 Task: Find connections with filter location Cambrai with filter topic #Mindfulwith filter profile language Spanish with filter current company AYESA with filter school Sikkim Manipal University - Distance Education with filter industry Government Relations Services with filter service category Relocation with filter keywords title Landscaping Worker
Action: Mouse moved to (544, 70)
Screenshot: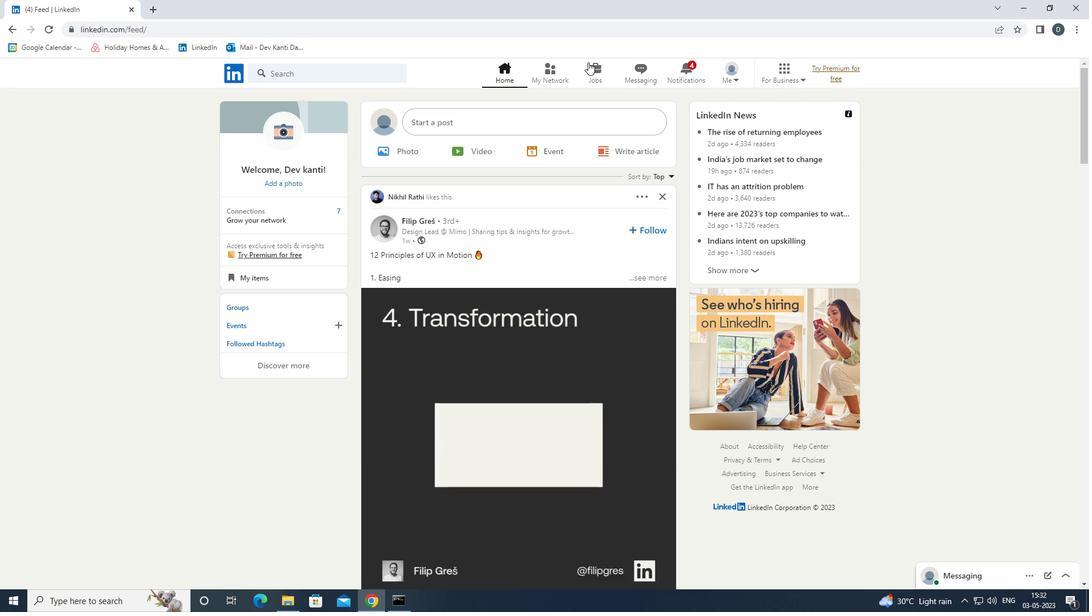 
Action: Mouse pressed left at (544, 70)
Screenshot: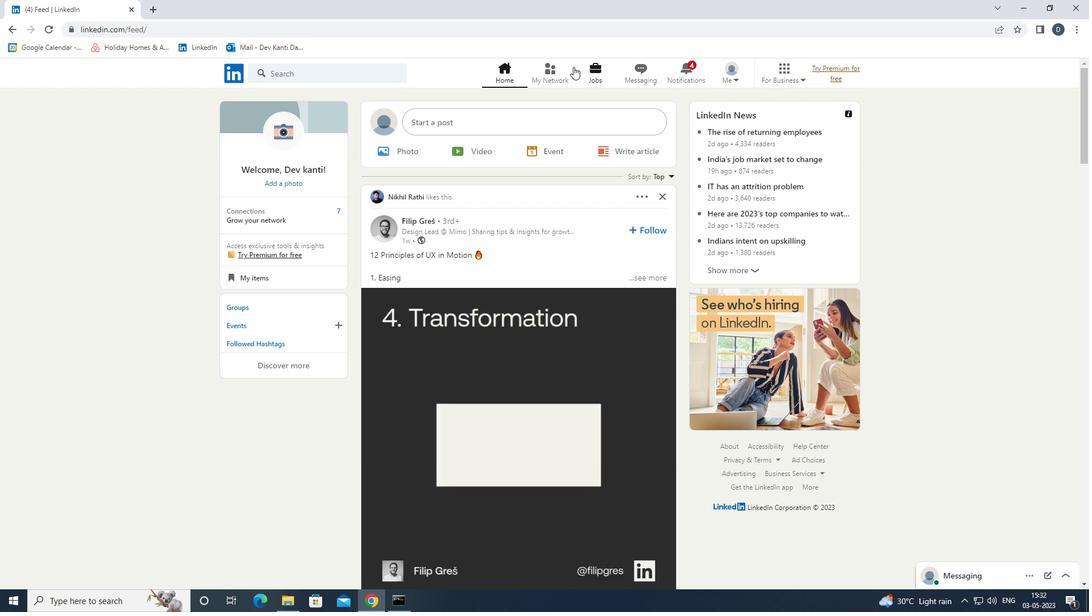 
Action: Mouse moved to (378, 136)
Screenshot: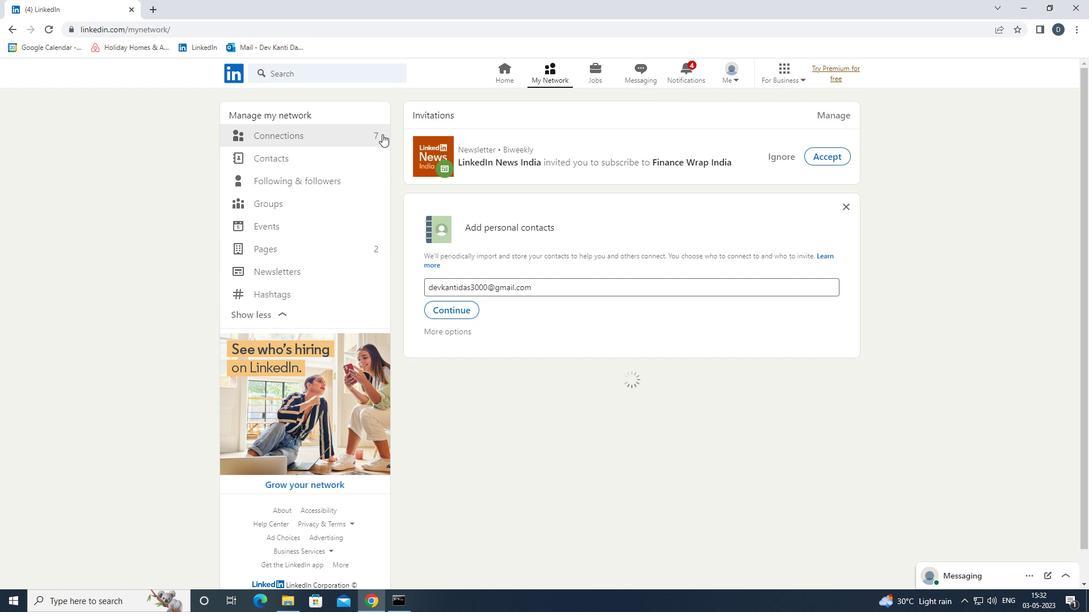 
Action: Mouse pressed left at (378, 136)
Screenshot: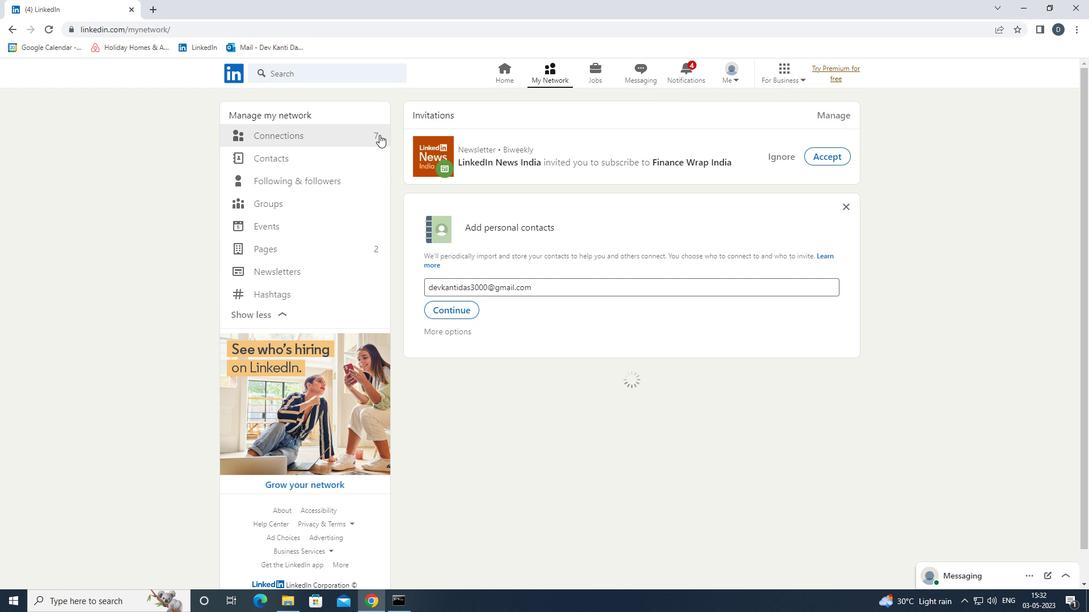 
Action: Mouse moved to (622, 127)
Screenshot: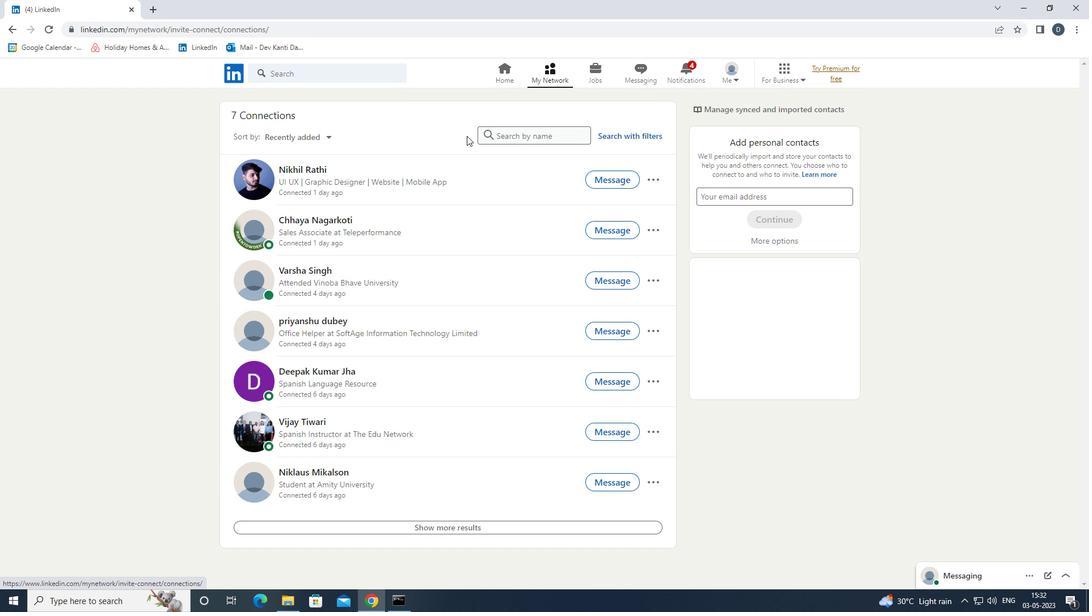 
Action: Mouse pressed left at (622, 127)
Screenshot: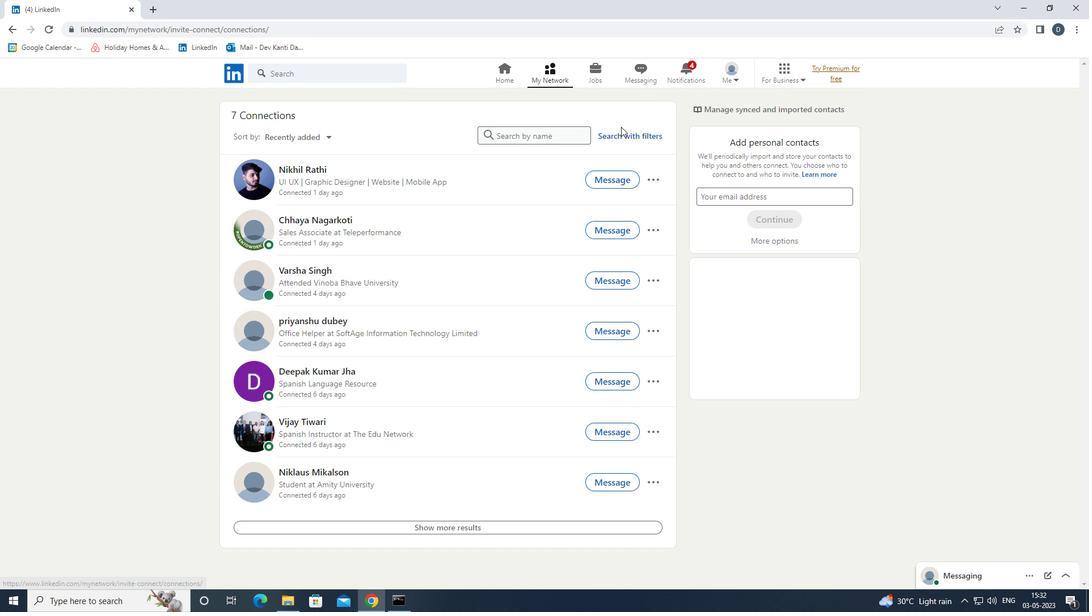 
Action: Mouse moved to (621, 134)
Screenshot: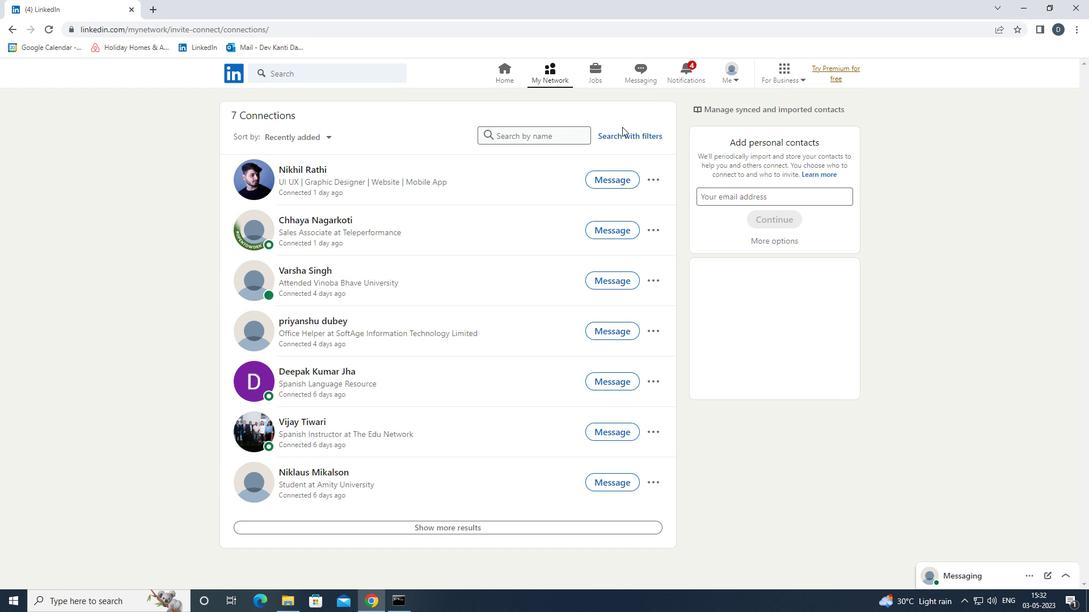 
Action: Mouse pressed left at (621, 134)
Screenshot: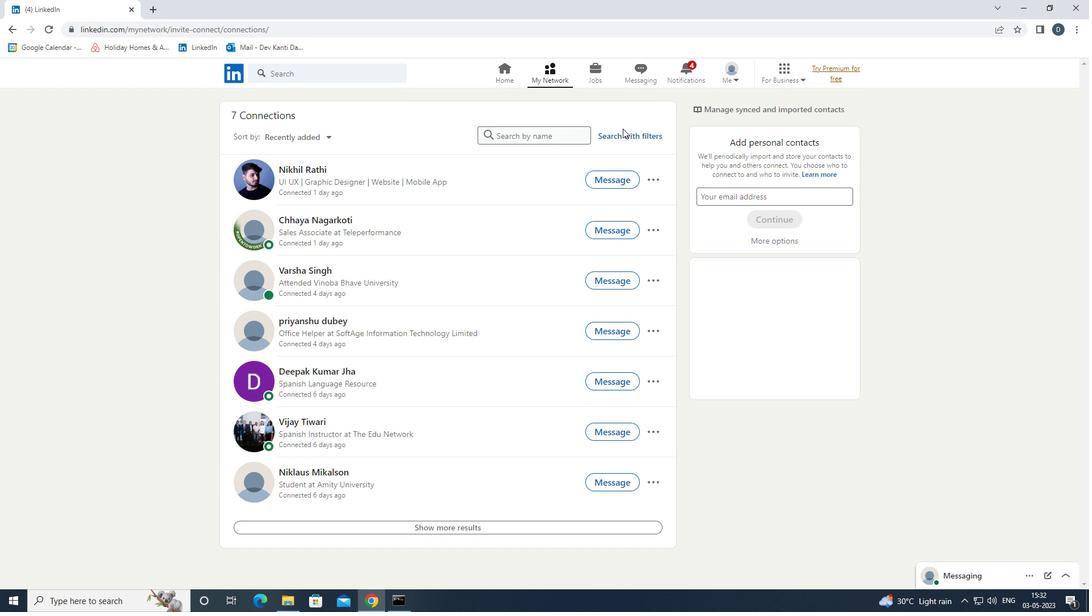 
Action: Mouse moved to (577, 104)
Screenshot: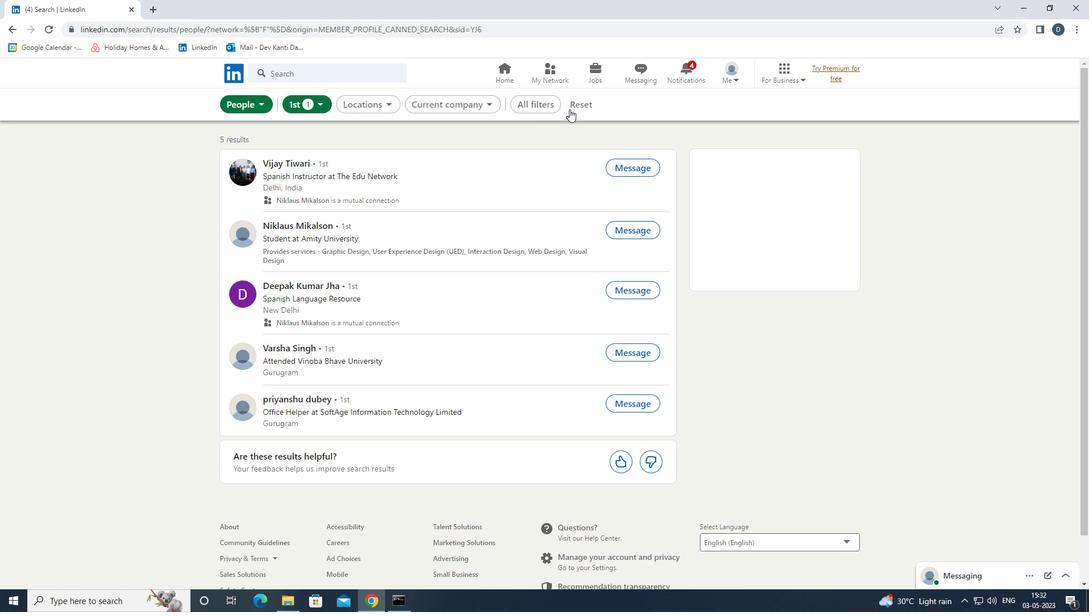 
Action: Mouse pressed left at (577, 104)
Screenshot: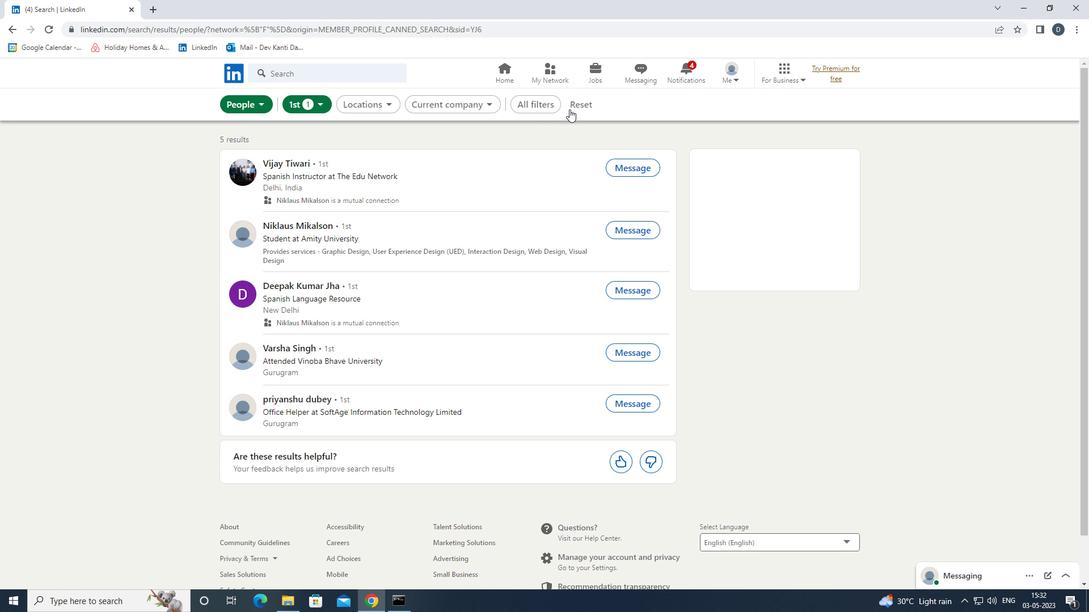 
Action: Mouse moved to (570, 106)
Screenshot: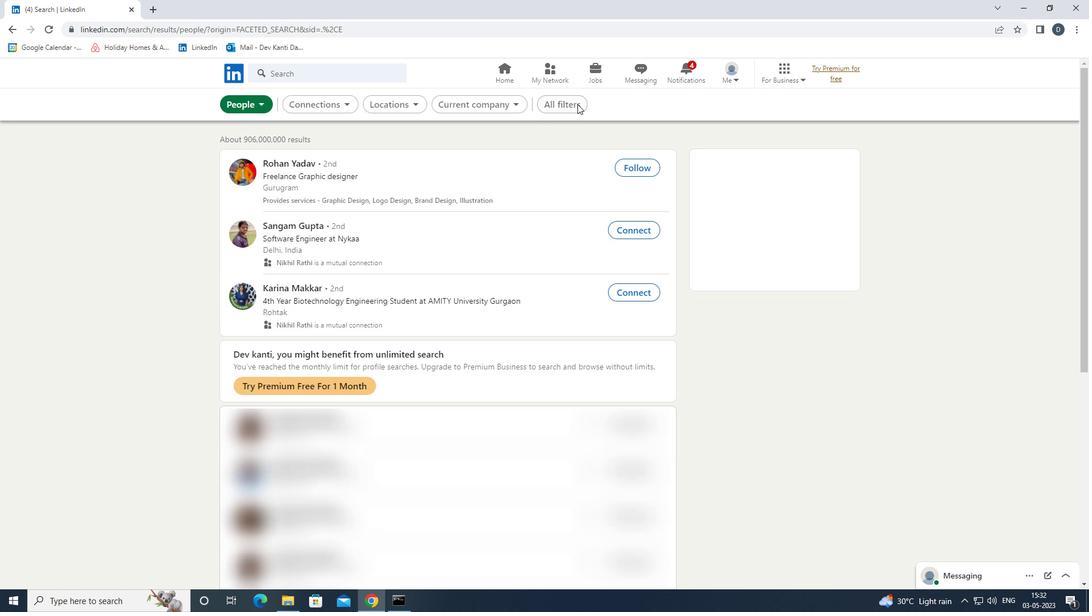 
Action: Mouse pressed left at (570, 106)
Screenshot: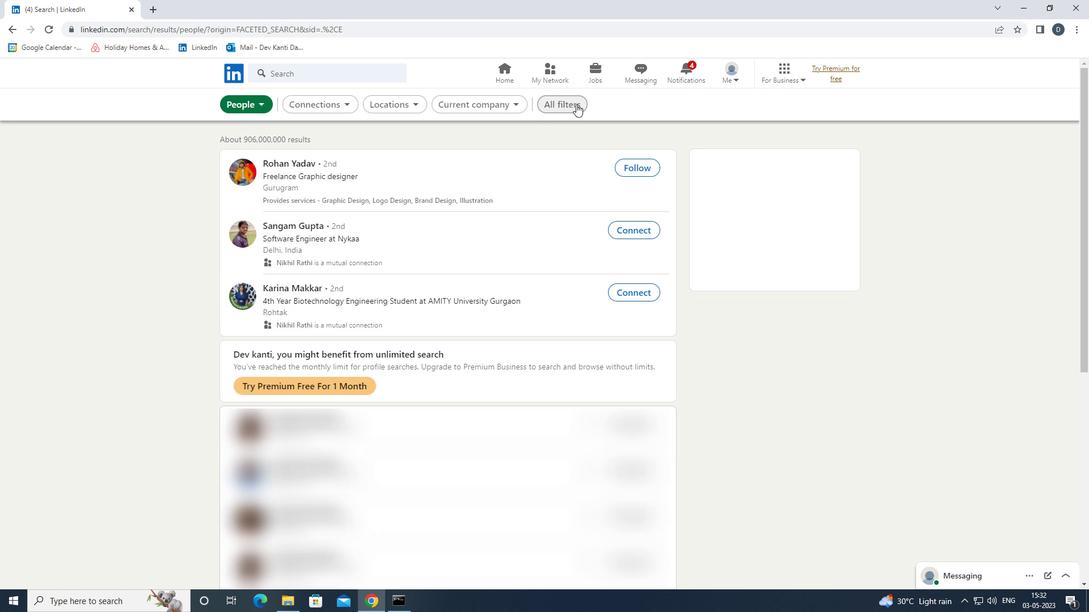 
Action: Mouse moved to (953, 328)
Screenshot: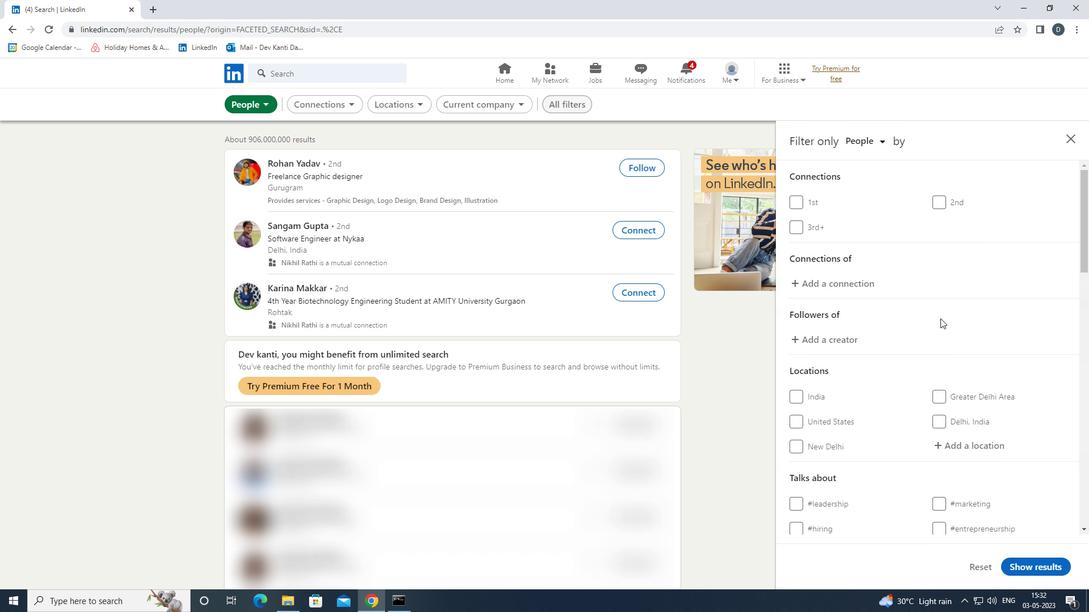 
Action: Mouse scrolled (953, 327) with delta (0, 0)
Screenshot: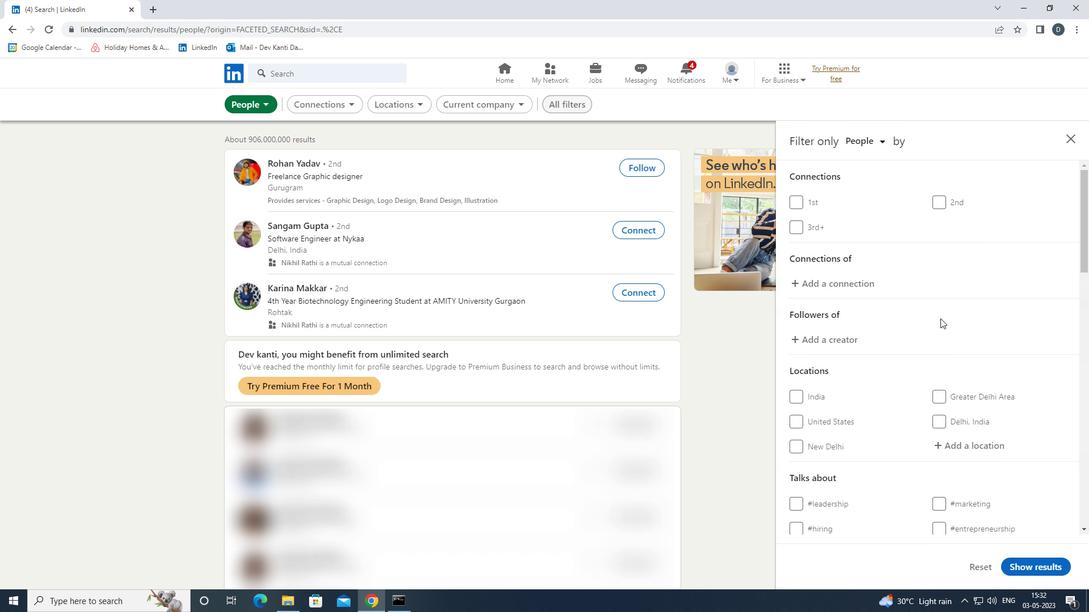 
Action: Mouse moved to (953, 329)
Screenshot: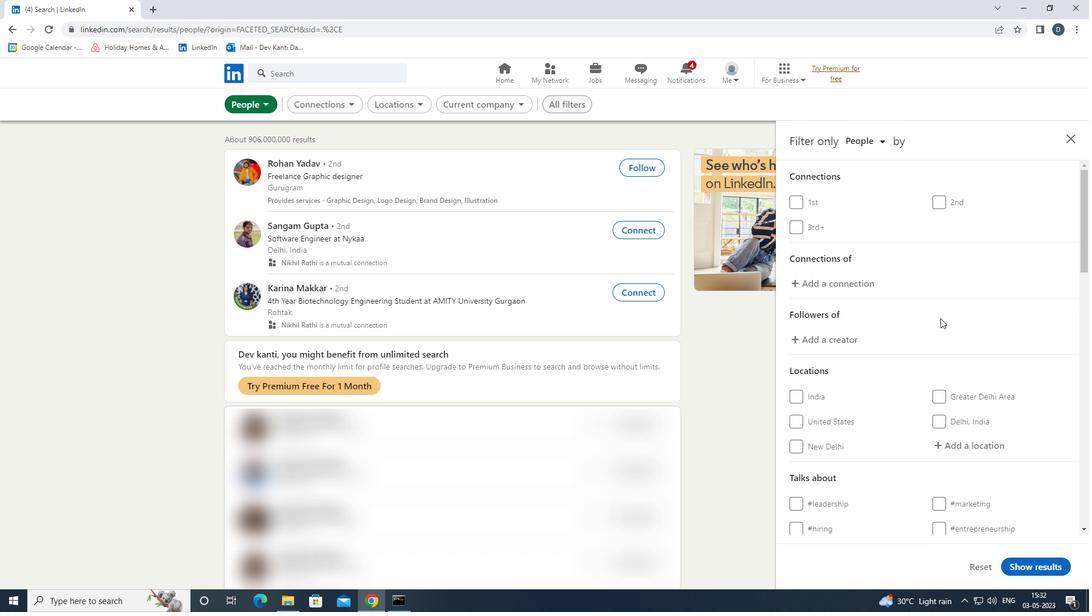 
Action: Mouse scrolled (953, 328) with delta (0, 0)
Screenshot: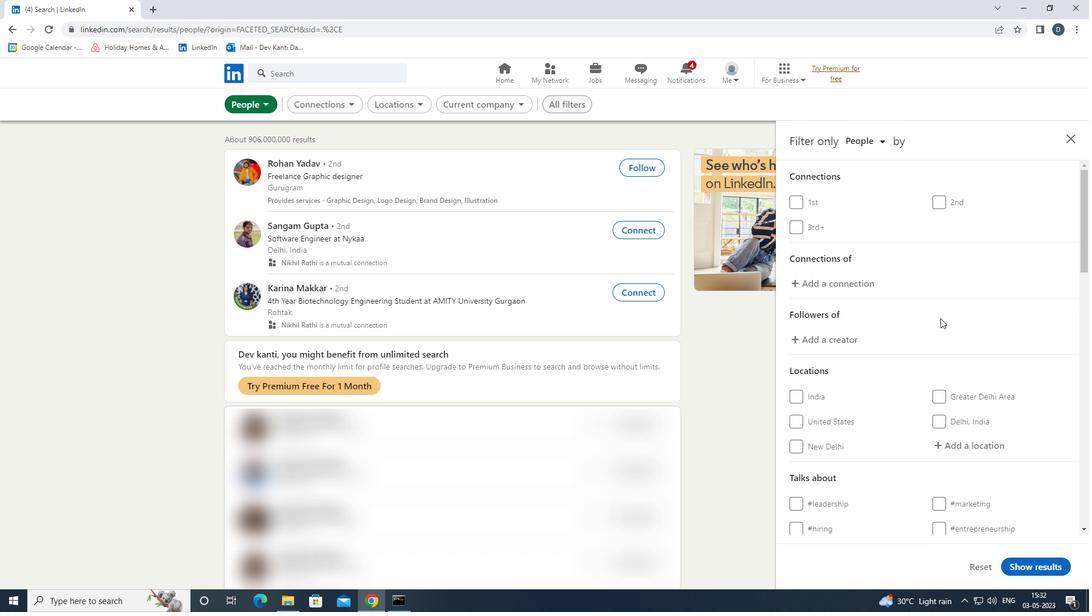 
Action: Mouse moved to (994, 333)
Screenshot: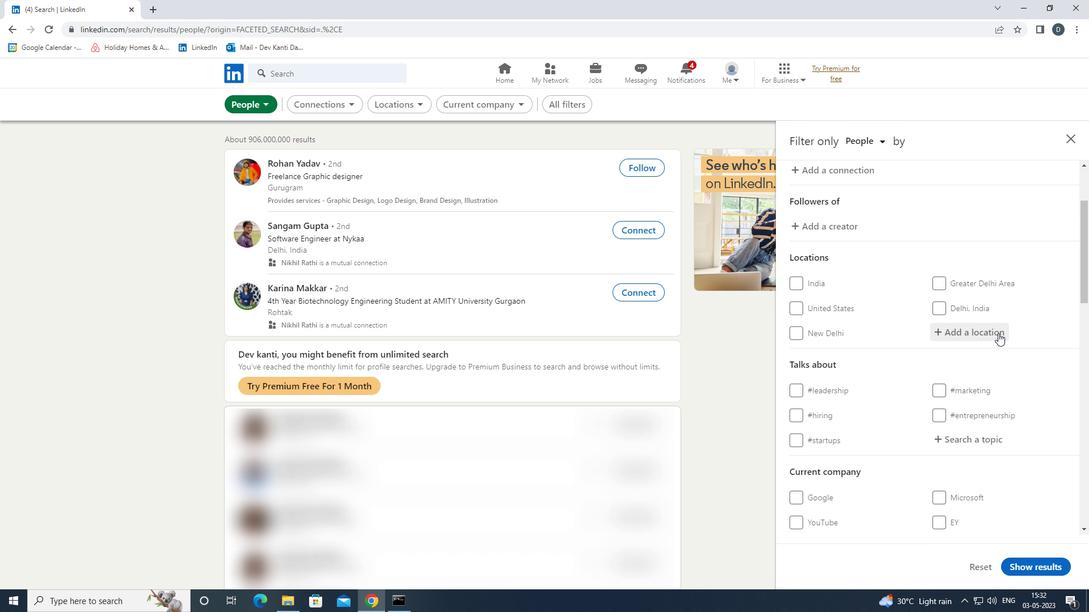
Action: Mouse pressed left at (994, 333)
Screenshot: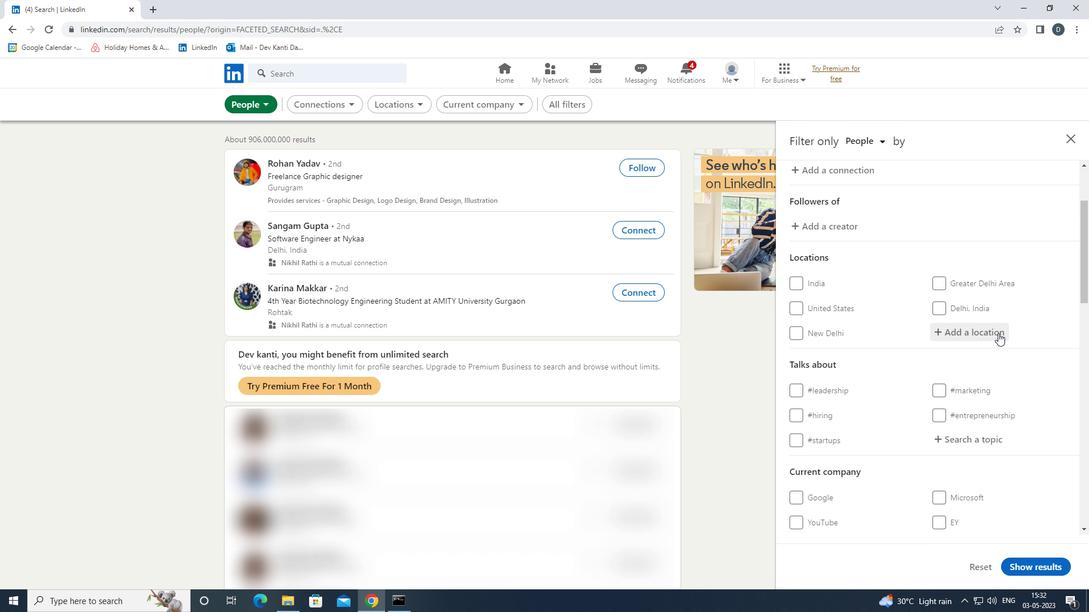 
Action: Mouse moved to (981, 325)
Screenshot: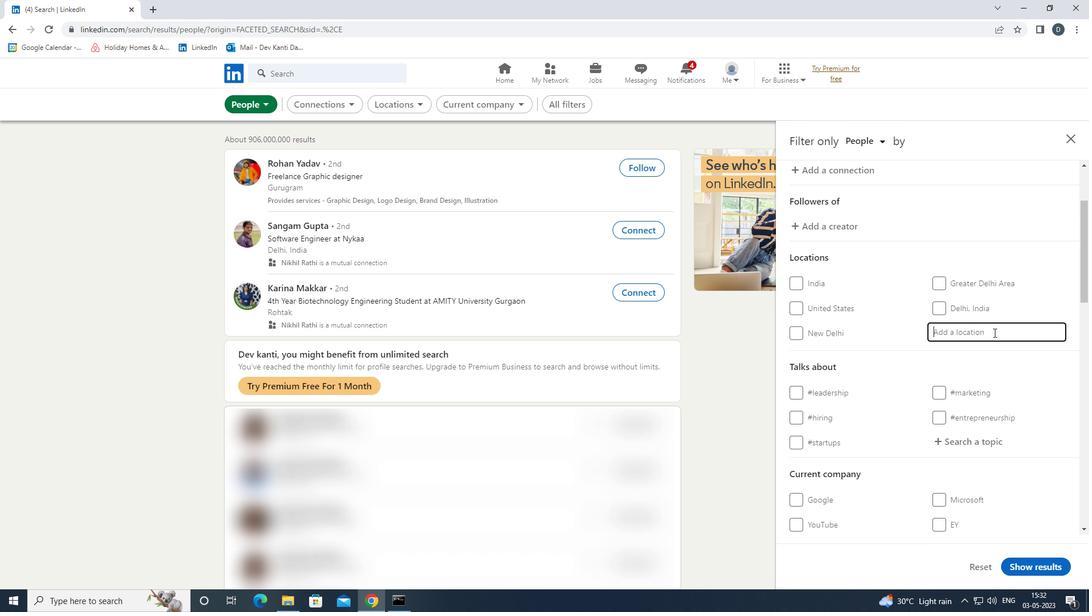 
Action: Key pressed <Key.shift><Key.shift><Key.shift><Key.shift><Key.shift><Key.shift><Key.shift>CAMBRAI<Key.down><Key.enter>
Screenshot: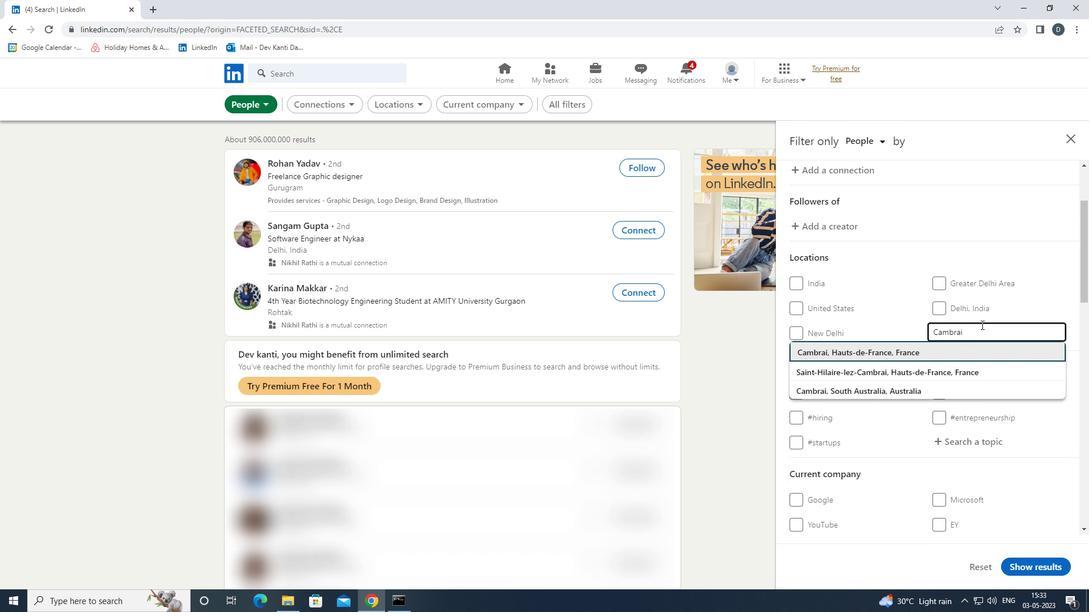 
Action: Mouse moved to (983, 357)
Screenshot: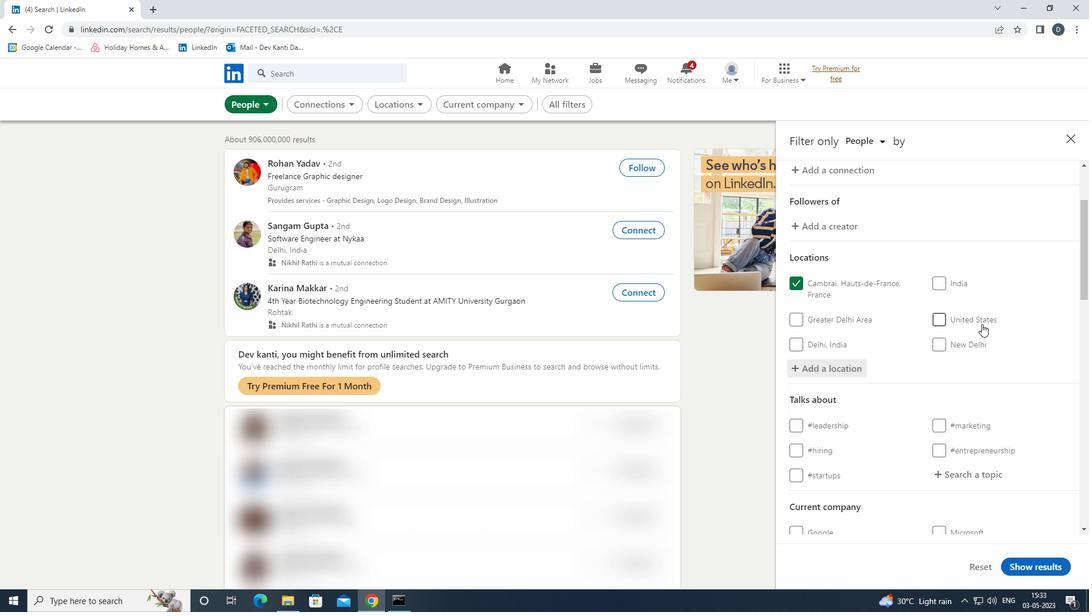 
Action: Mouse scrolled (983, 356) with delta (0, 0)
Screenshot: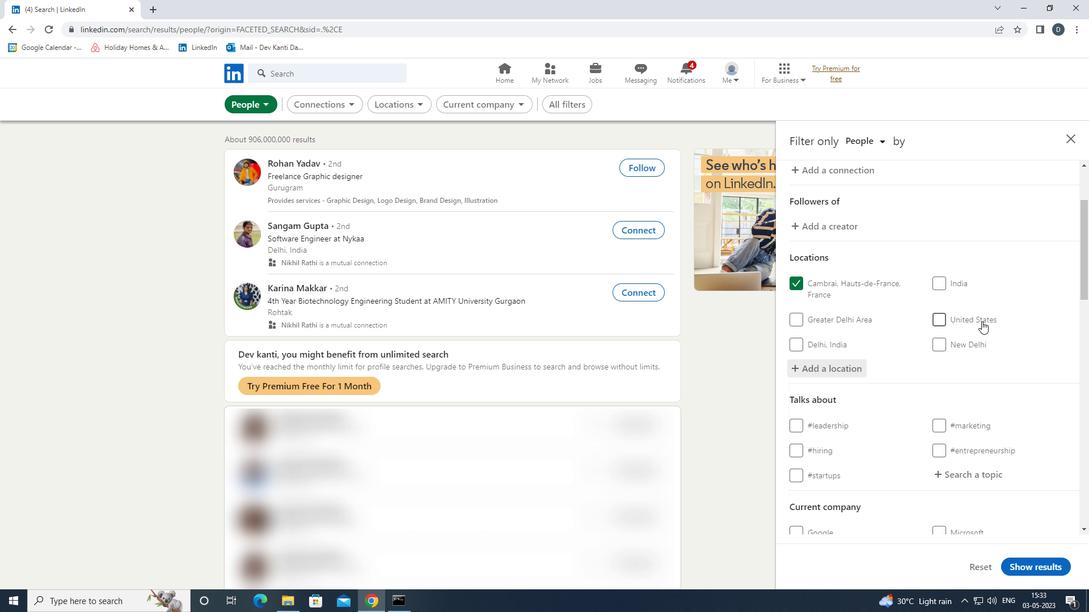 
Action: Mouse scrolled (983, 356) with delta (0, 0)
Screenshot: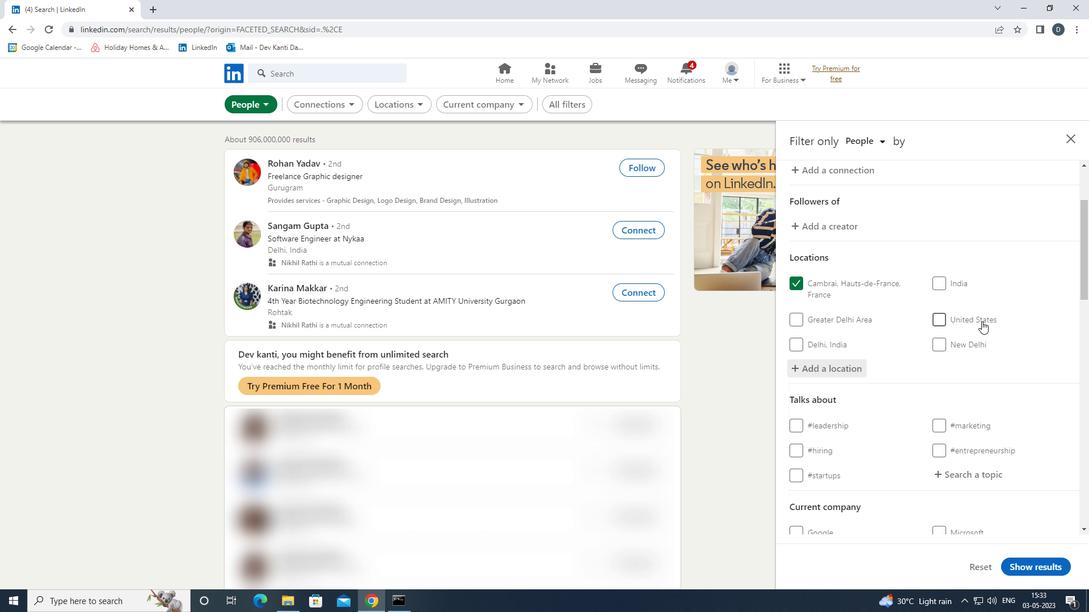 
Action: Mouse moved to (984, 356)
Screenshot: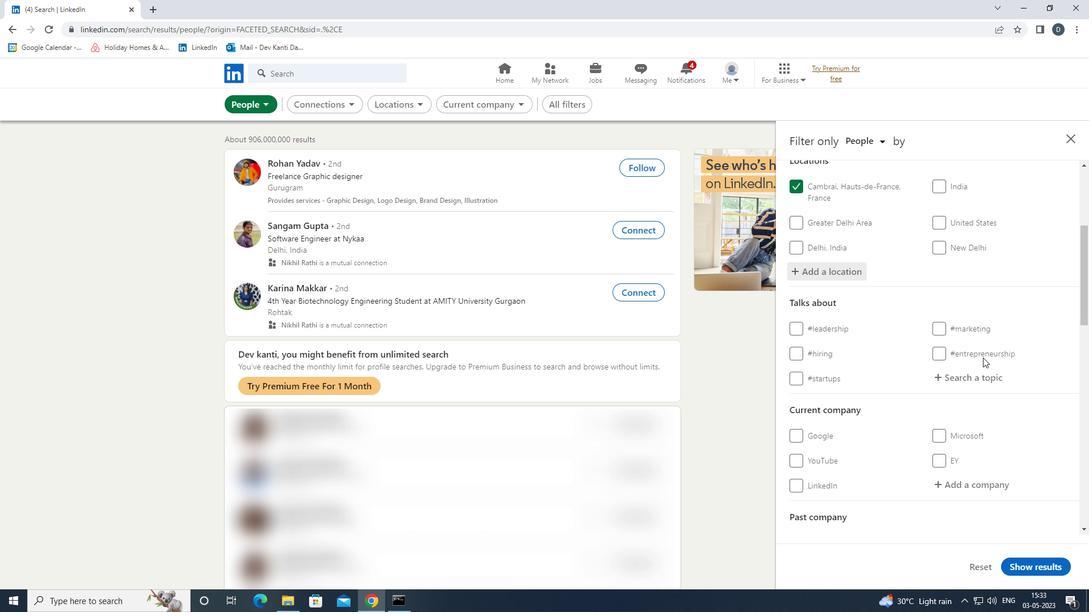 
Action: Mouse pressed left at (984, 356)
Screenshot: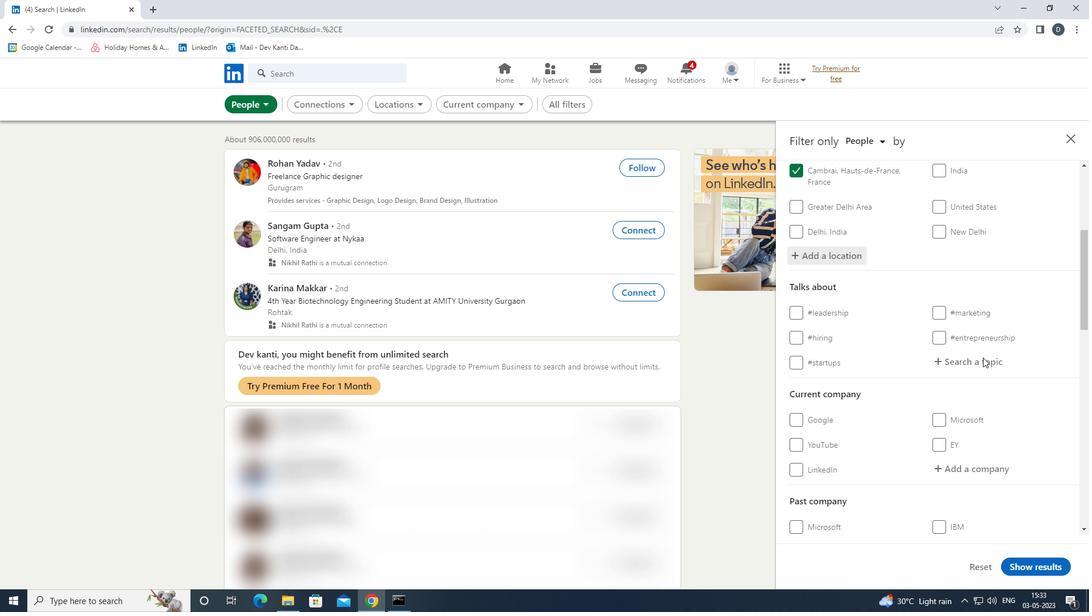 
Action: Mouse moved to (979, 359)
Screenshot: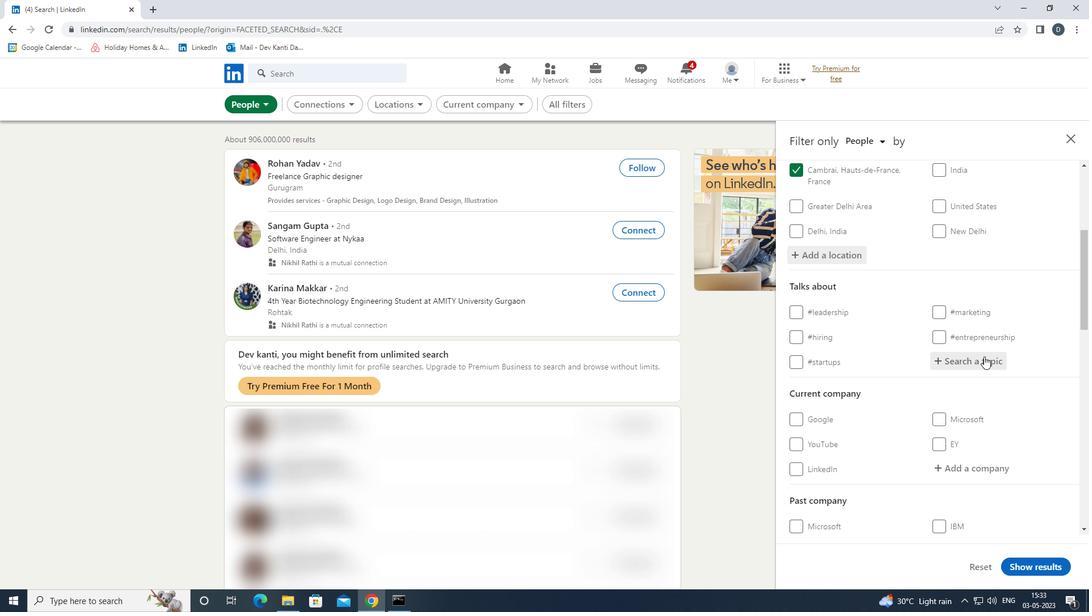 
Action: Key pressed <Key.shift>MINDFUL<Key.down><Key.down><Key.enter>
Screenshot: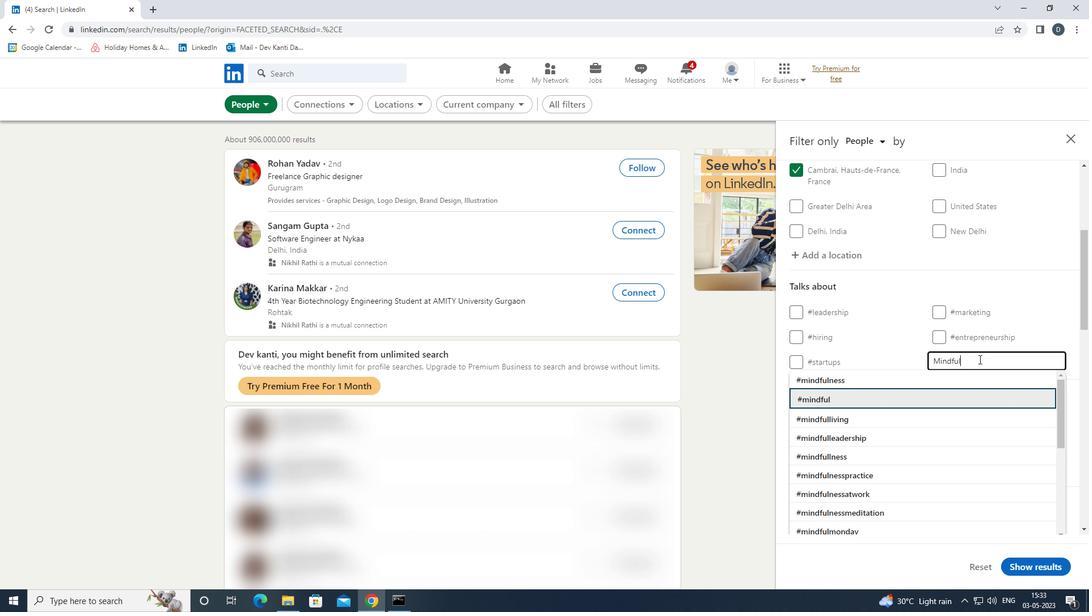 
Action: Mouse moved to (978, 358)
Screenshot: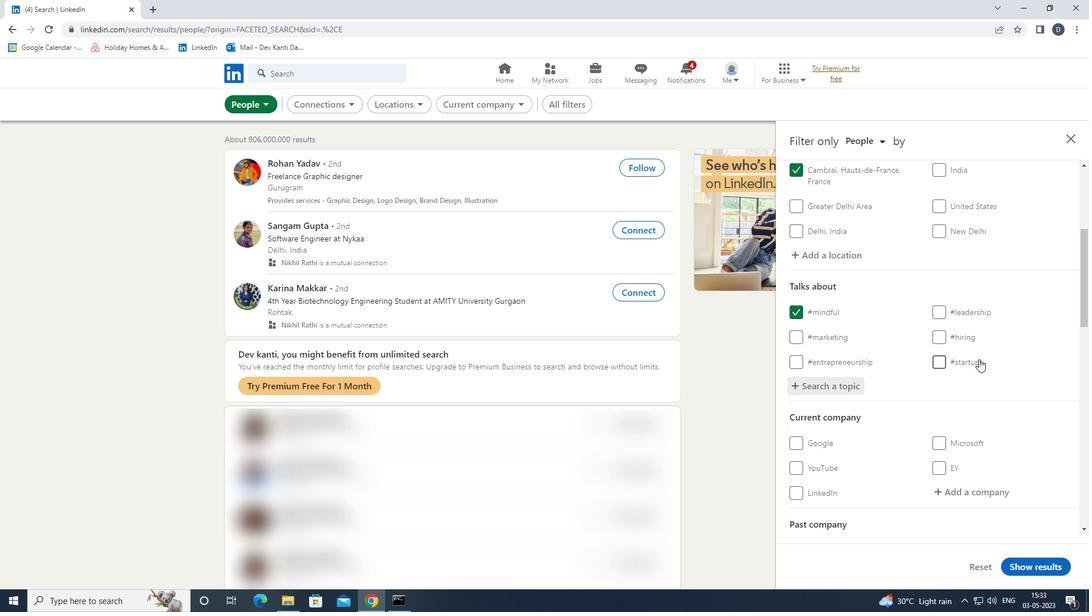 
Action: Mouse scrolled (978, 358) with delta (0, 0)
Screenshot: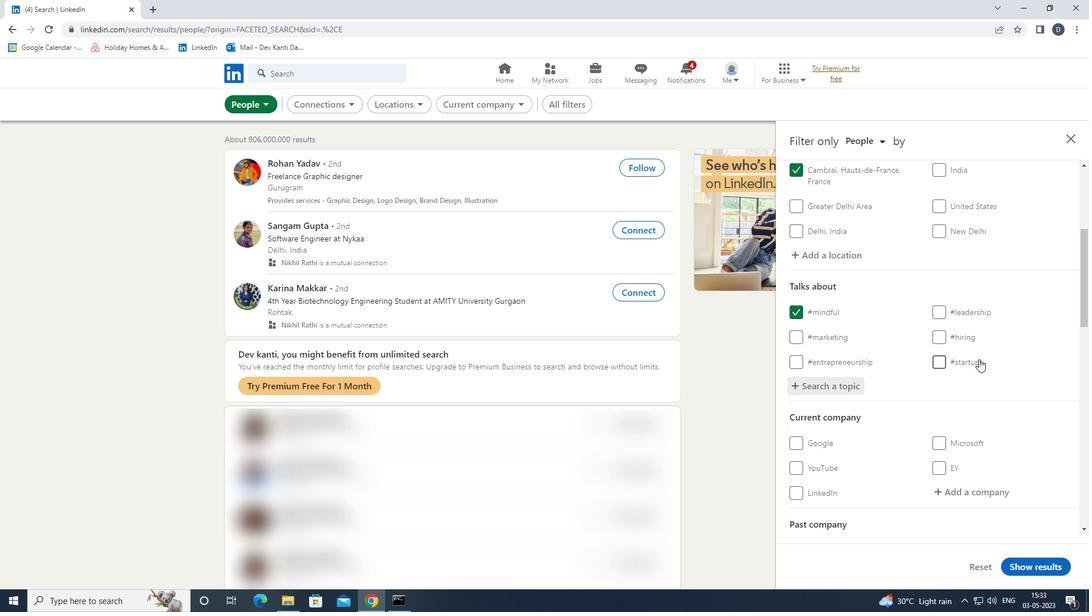 
Action: Mouse scrolled (978, 358) with delta (0, 0)
Screenshot: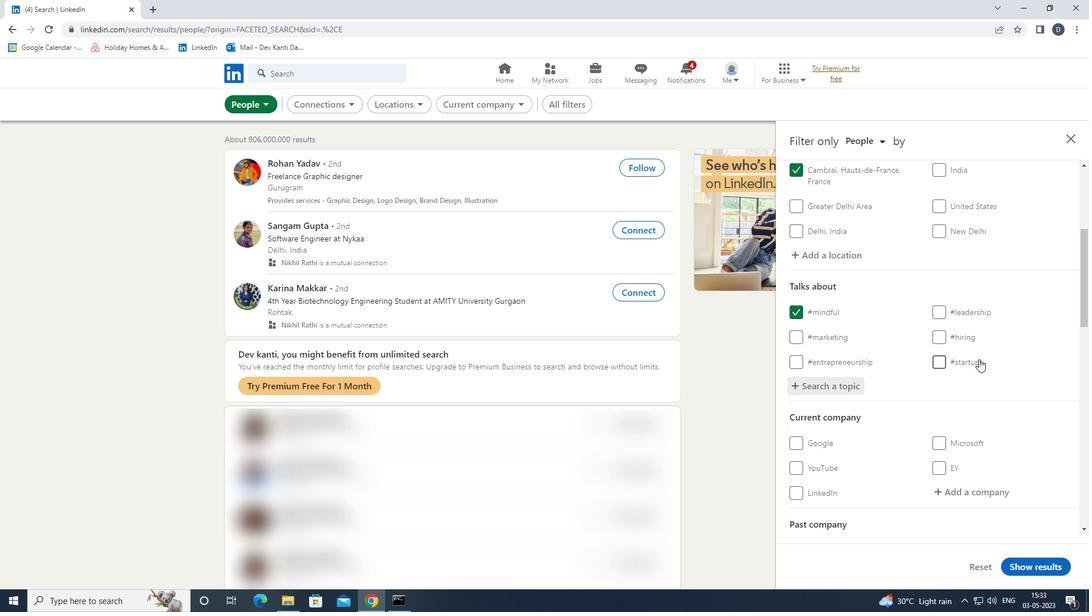 
Action: Mouse scrolled (978, 358) with delta (0, 0)
Screenshot: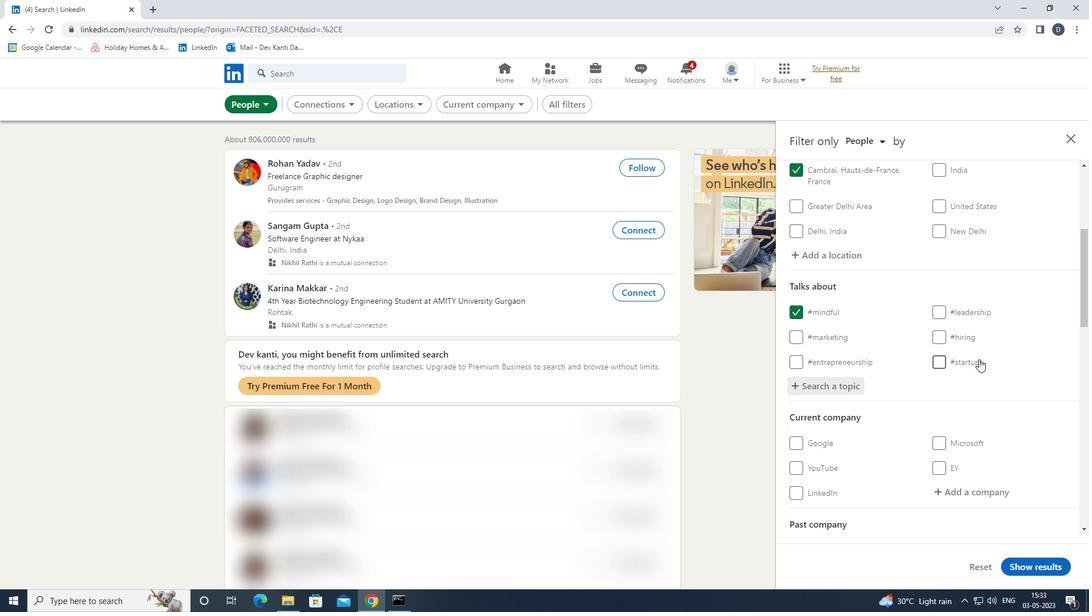 
Action: Mouse scrolled (978, 358) with delta (0, 0)
Screenshot: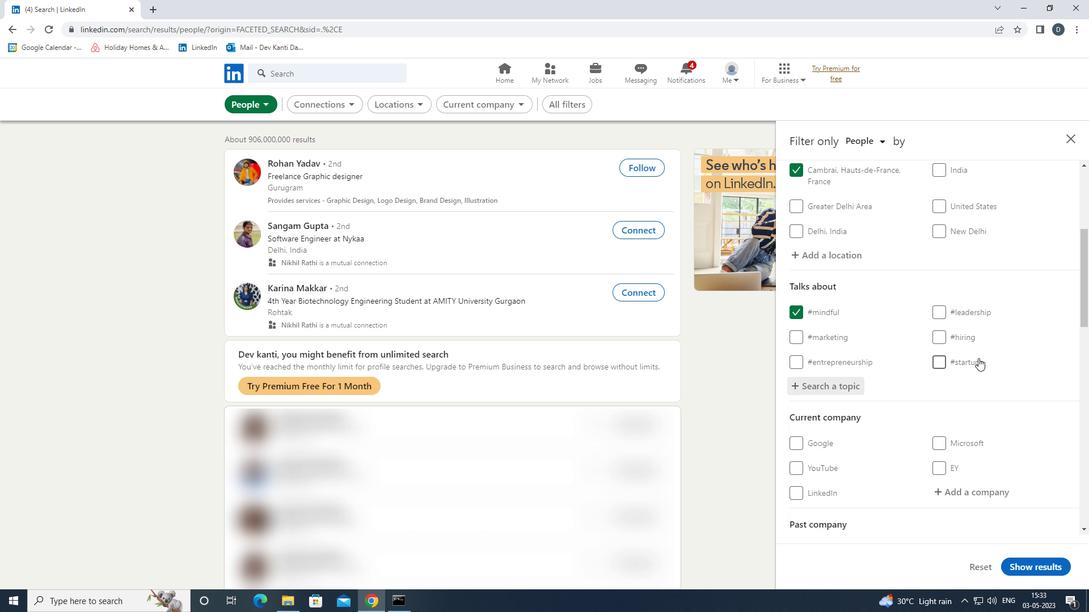 
Action: Mouse scrolled (978, 358) with delta (0, 0)
Screenshot: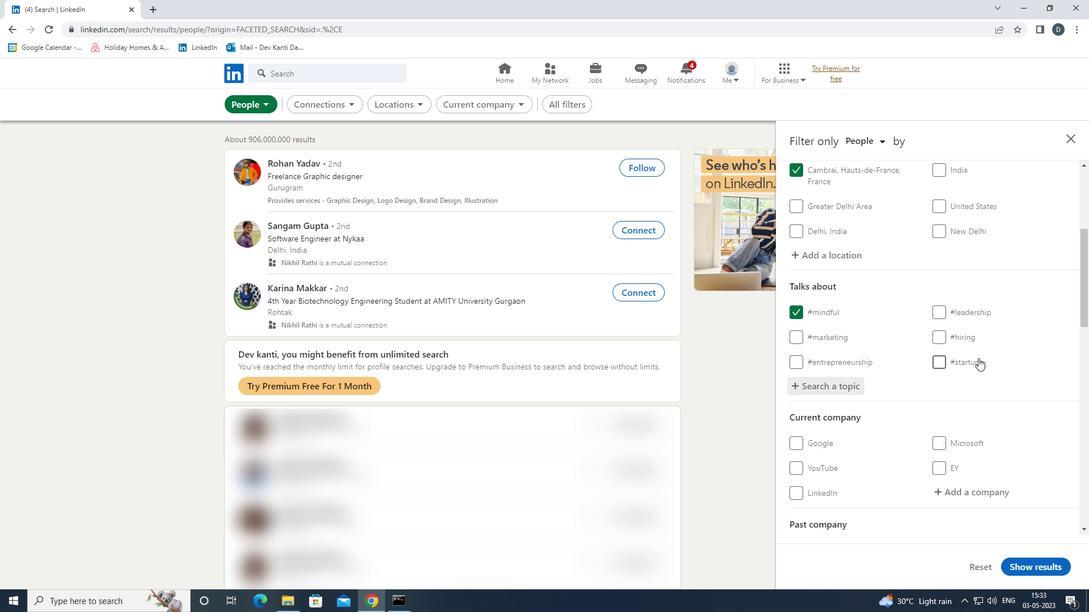 
Action: Mouse scrolled (978, 358) with delta (0, 0)
Screenshot: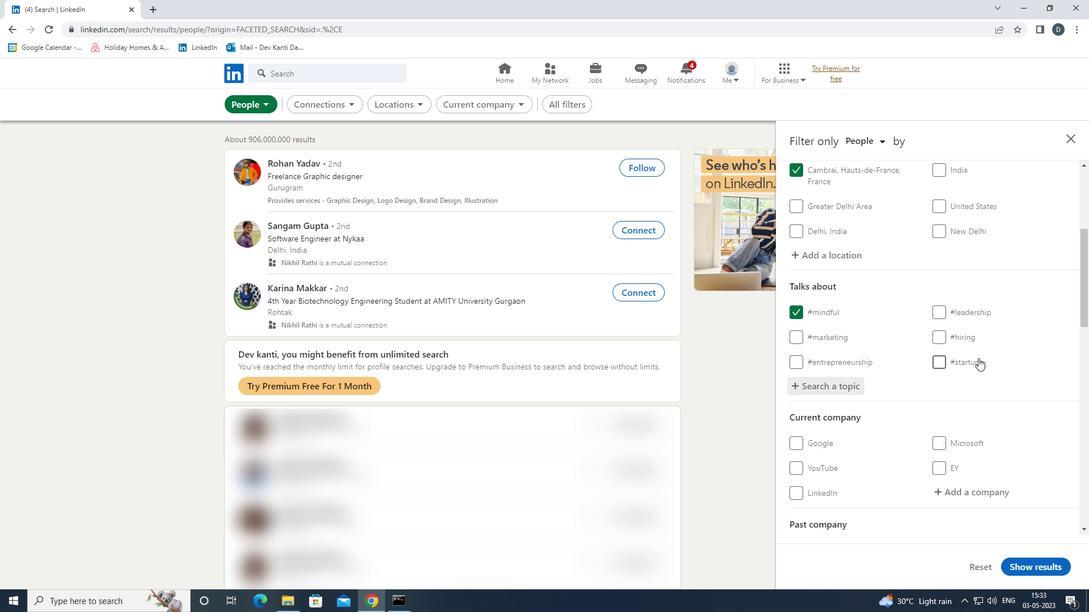 
Action: Mouse moved to (921, 345)
Screenshot: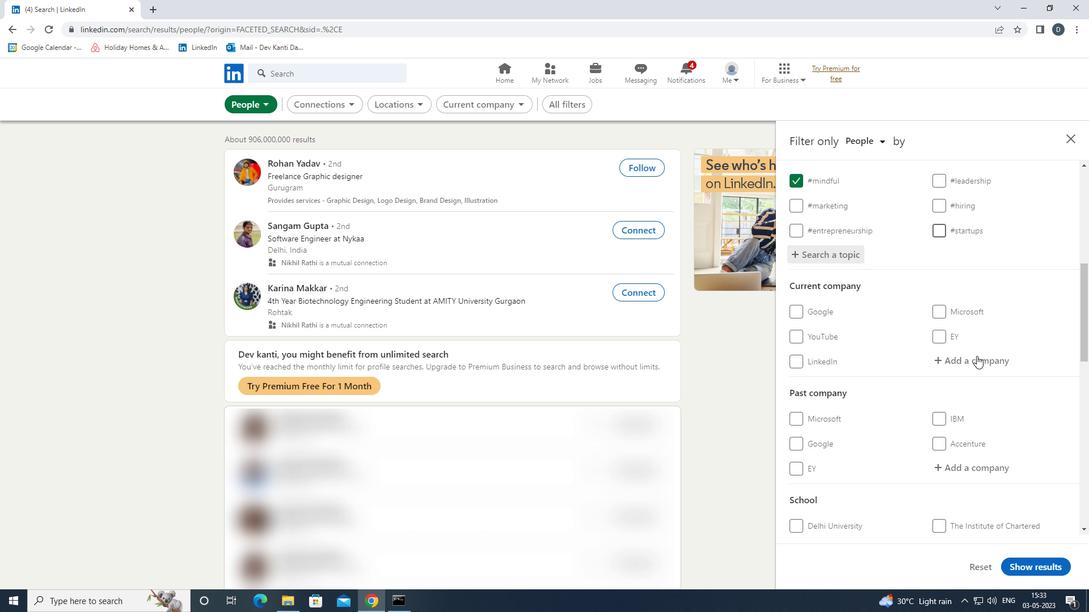 
Action: Mouse scrolled (921, 345) with delta (0, 0)
Screenshot: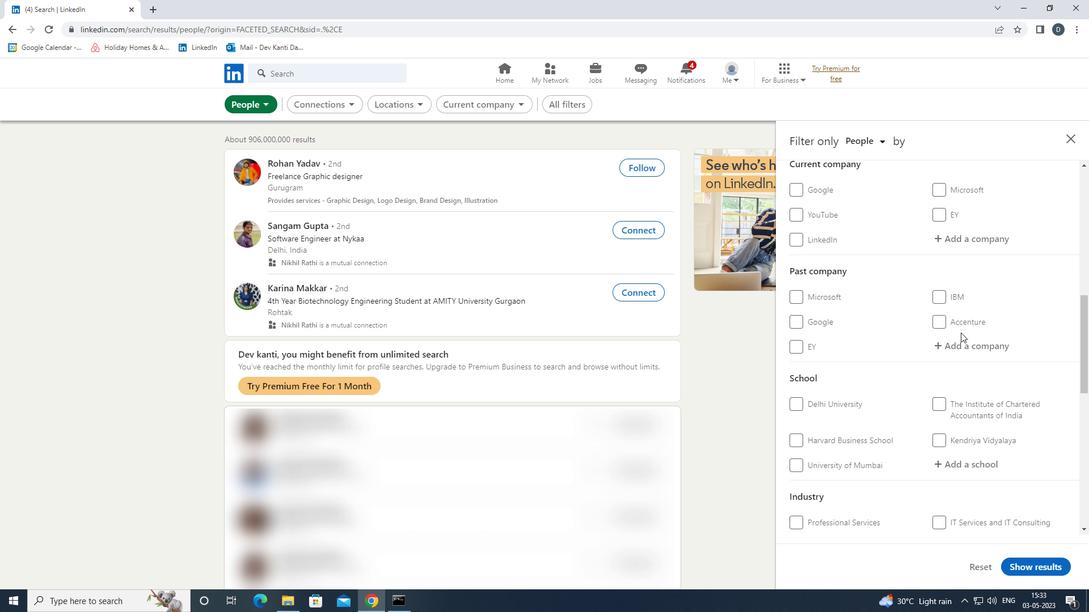 
Action: Mouse scrolled (921, 345) with delta (0, 0)
Screenshot: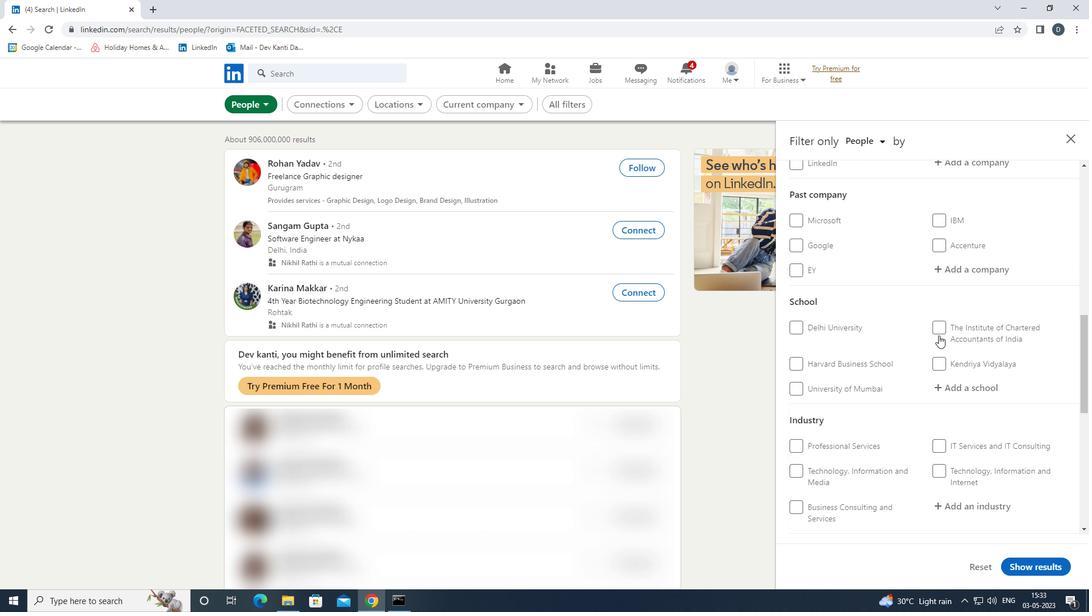 
Action: Mouse scrolled (921, 345) with delta (0, 0)
Screenshot: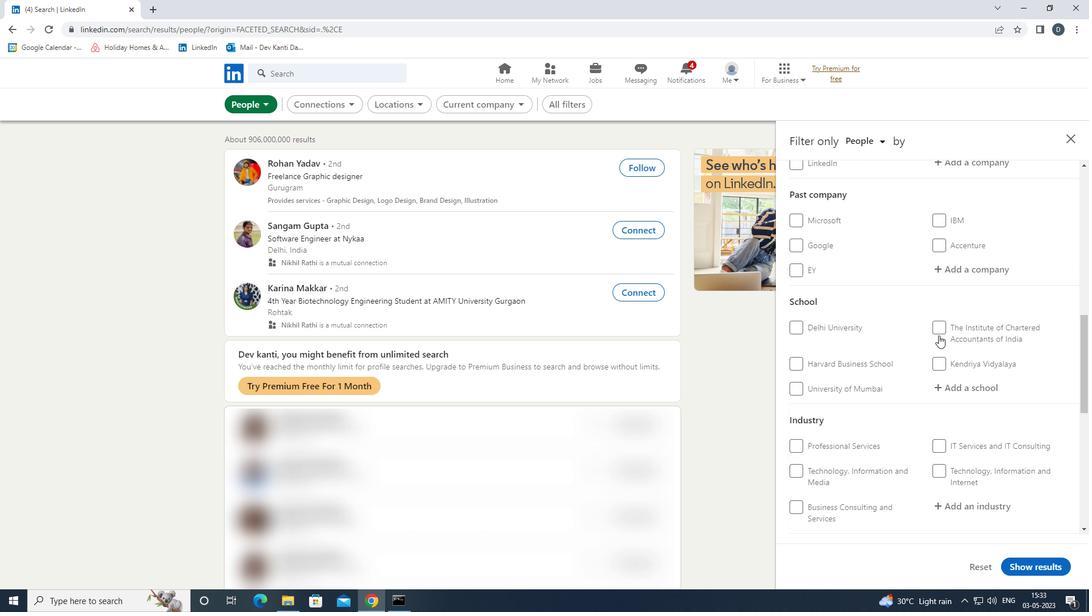 
Action: Mouse moved to (921, 346)
Screenshot: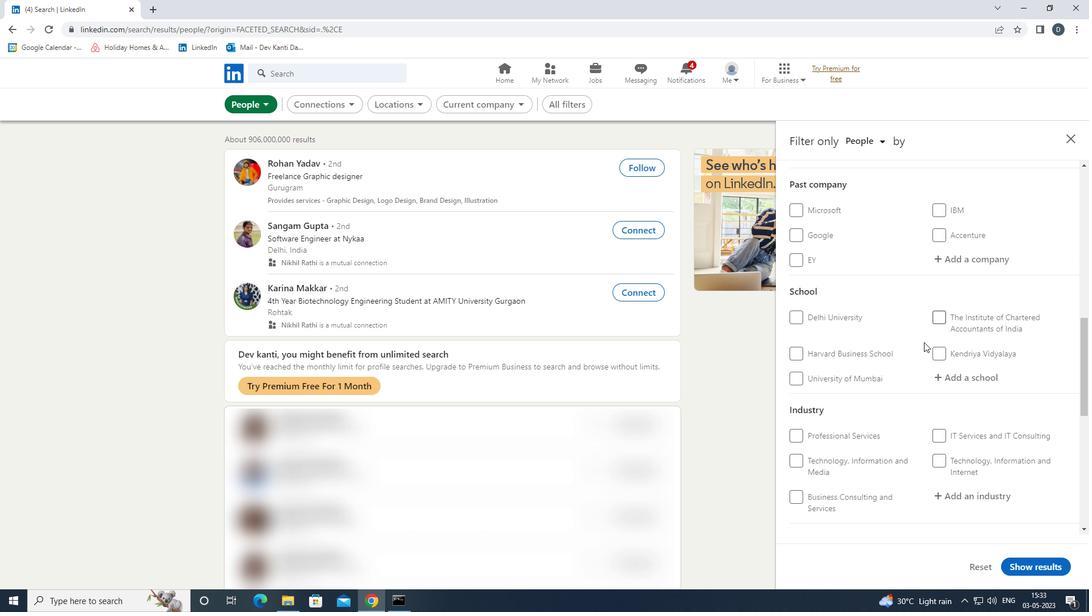 
Action: Mouse scrolled (921, 346) with delta (0, 0)
Screenshot: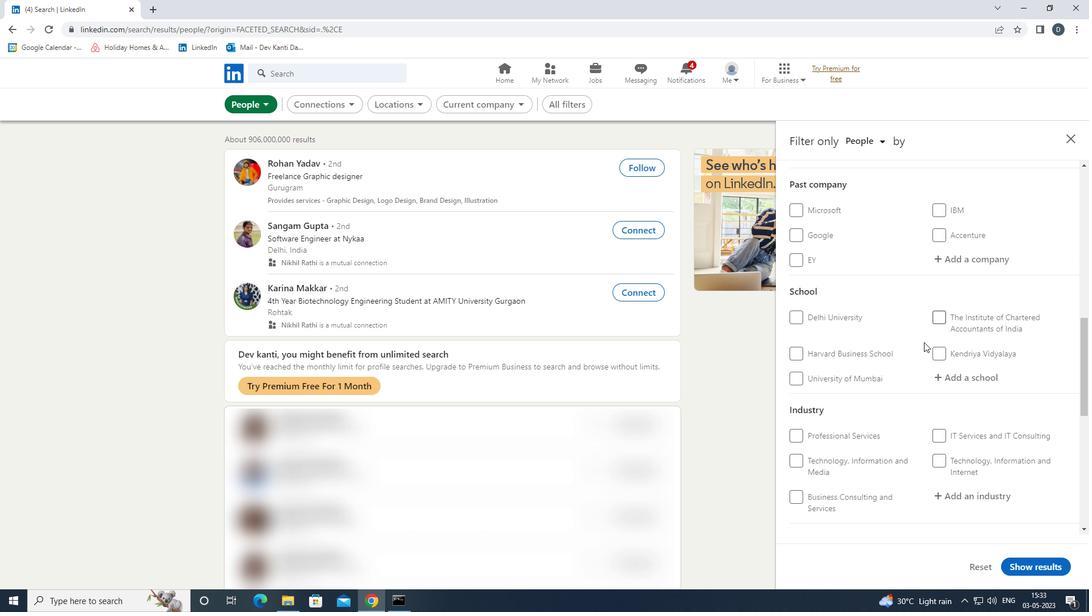 
Action: Mouse moved to (806, 360)
Screenshot: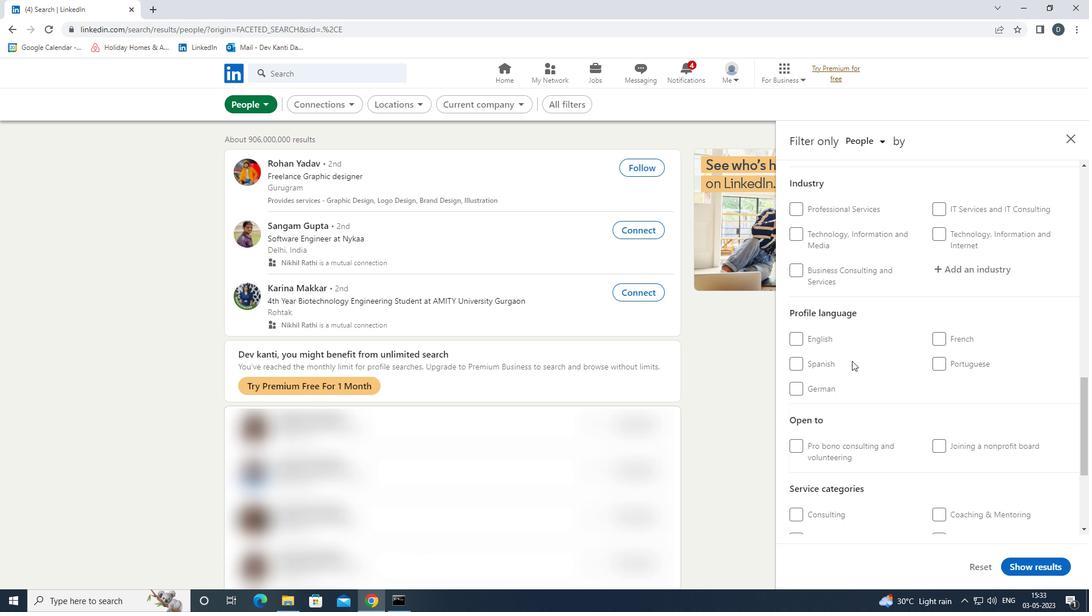 
Action: Mouse pressed left at (806, 360)
Screenshot: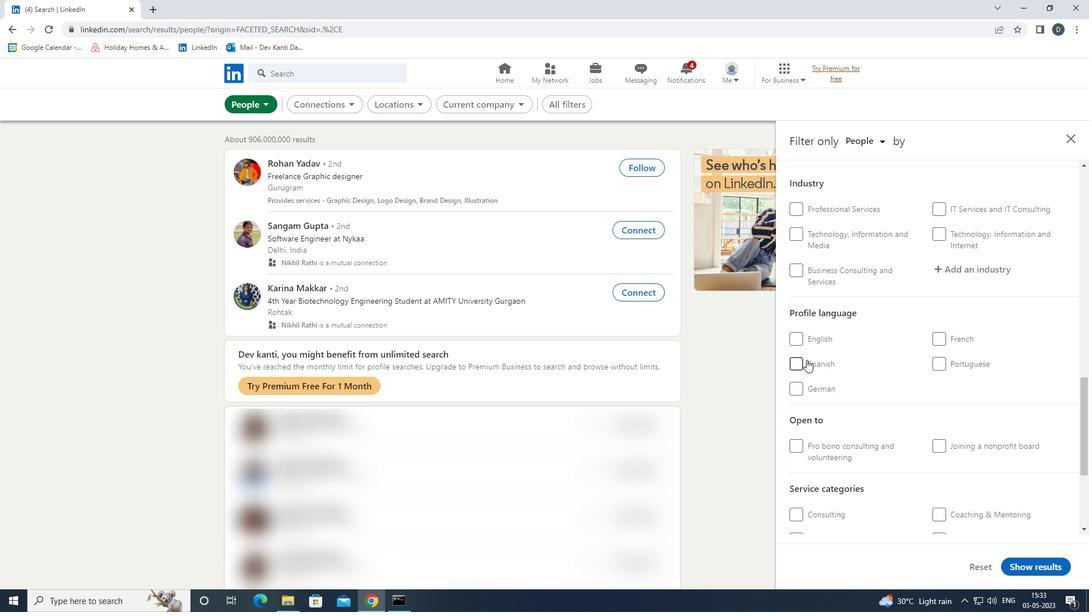 
Action: Mouse moved to (902, 376)
Screenshot: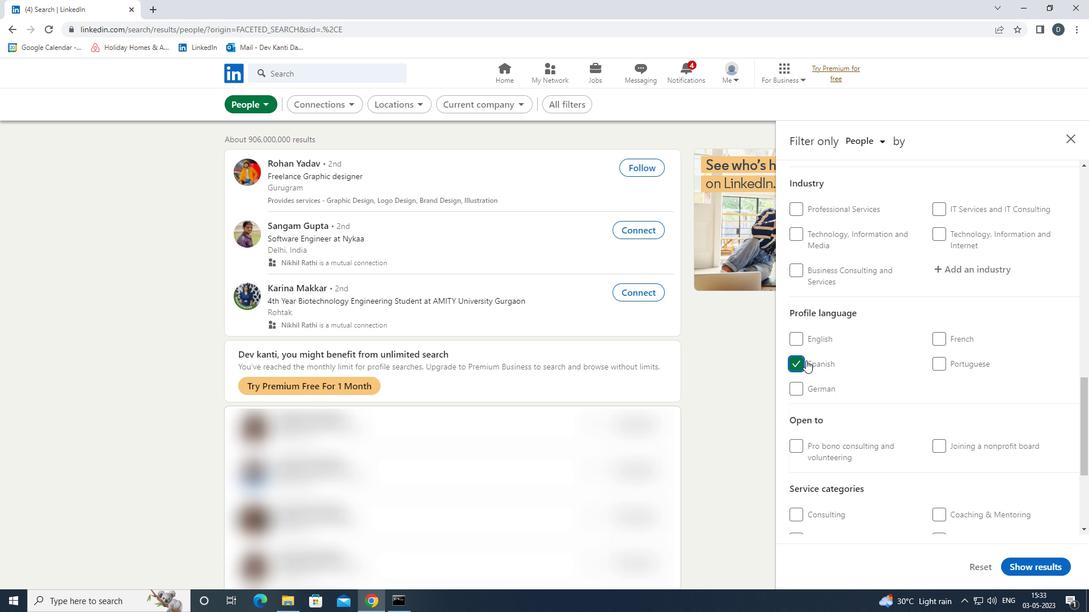 
Action: Mouse scrolled (902, 376) with delta (0, 0)
Screenshot: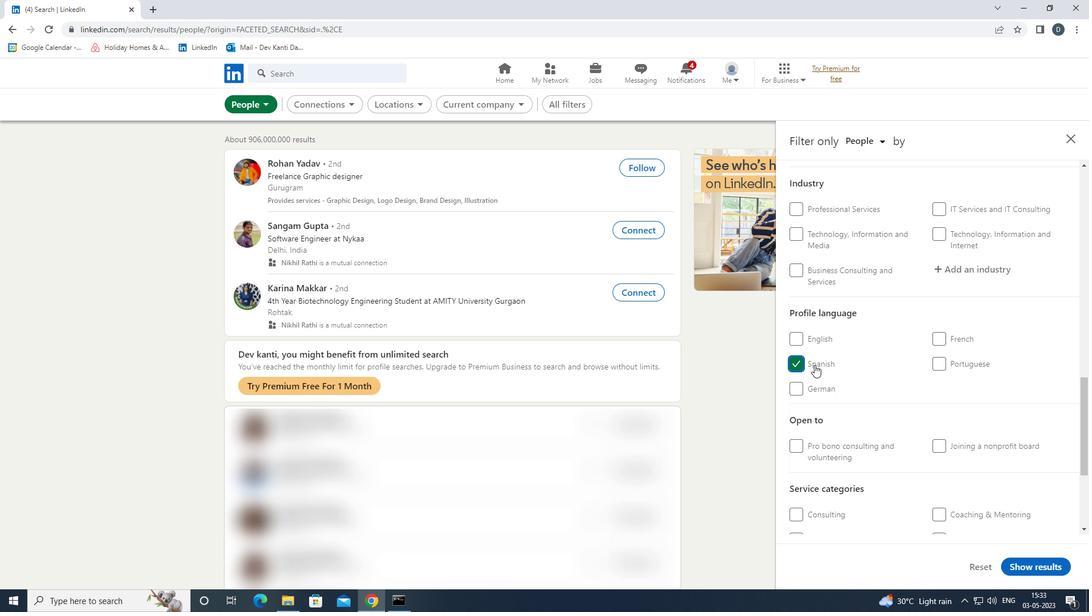 
Action: Mouse scrolled (902, 376) with delta (0, 0)
Screenshot: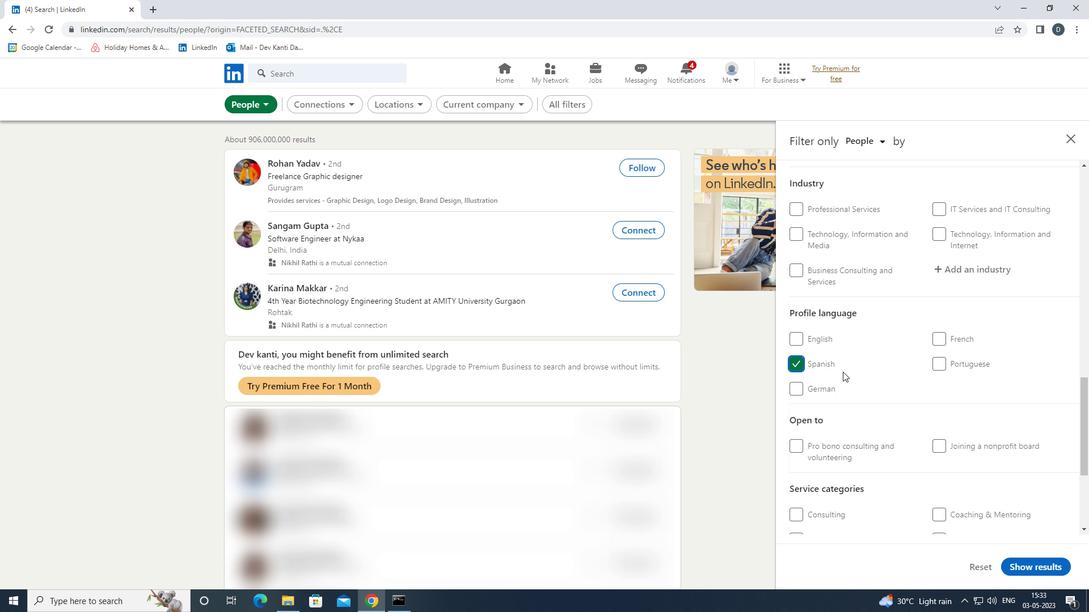 
Action: Mouse scrolled (902, 376) with delta (0, 0)
Screenshot: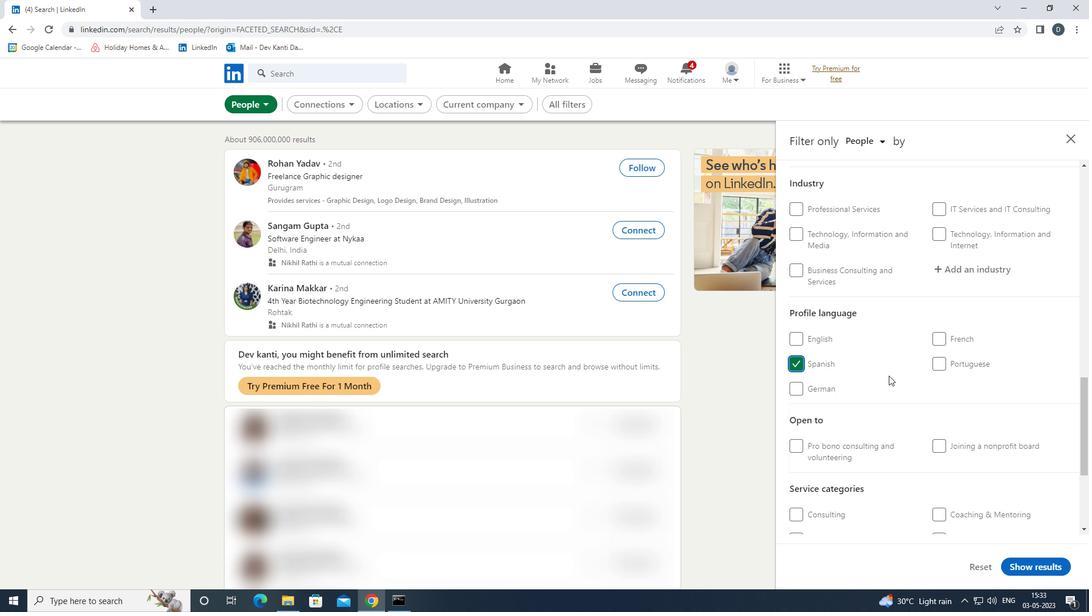 
Action: Mouse scrolled (902, 376) with delta (0, 0)
Screenshot: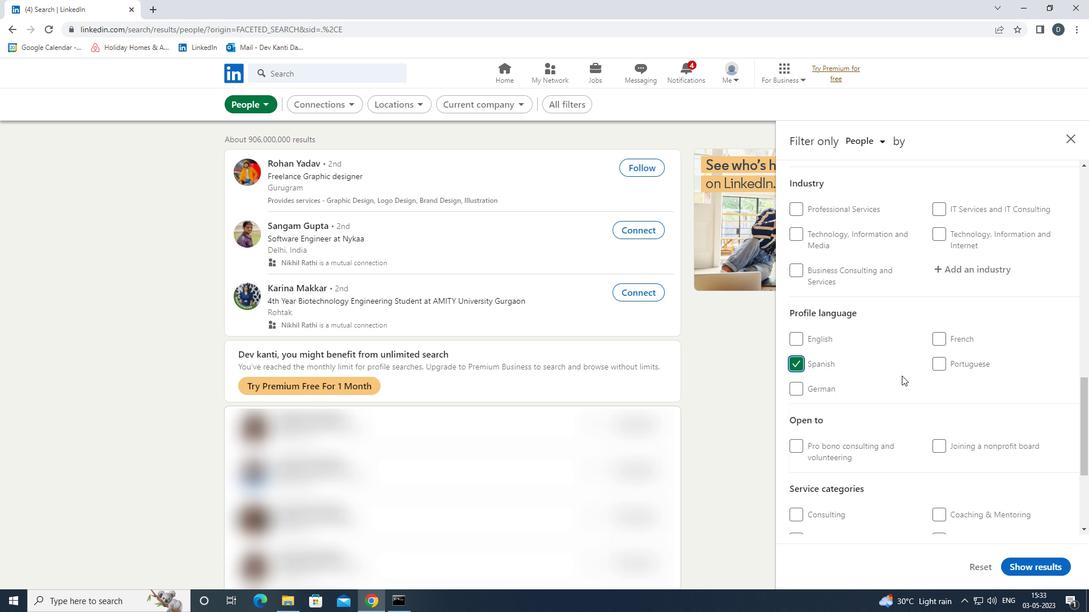
Action: Mouse scrolled (902, 376) with delta (0, 0)
Screenshot: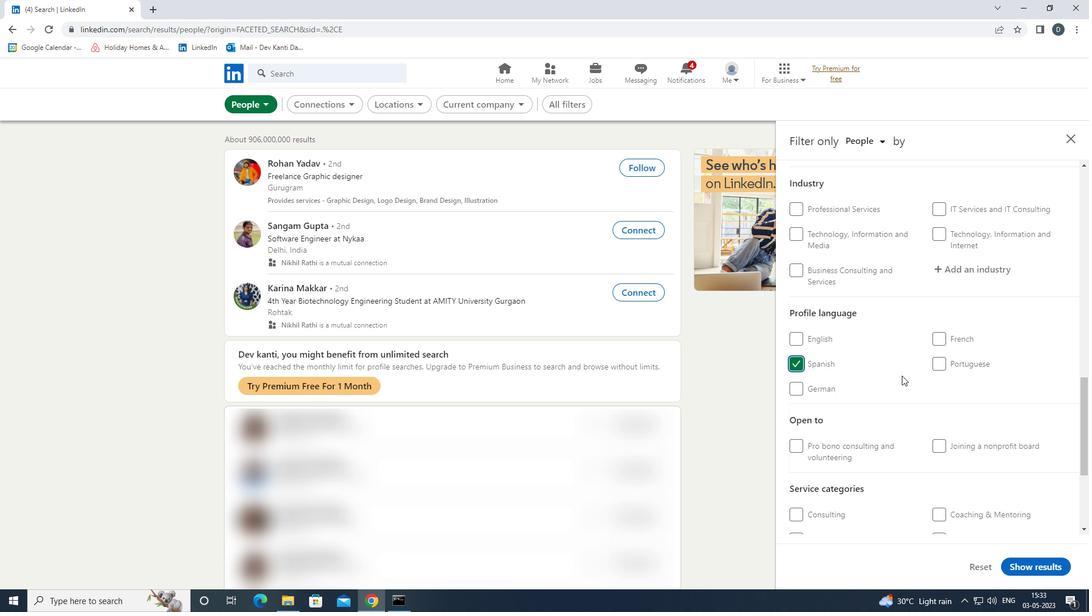 
Action: Mouse scrolled (902, 376) with delta (0, 0)
Screenshot: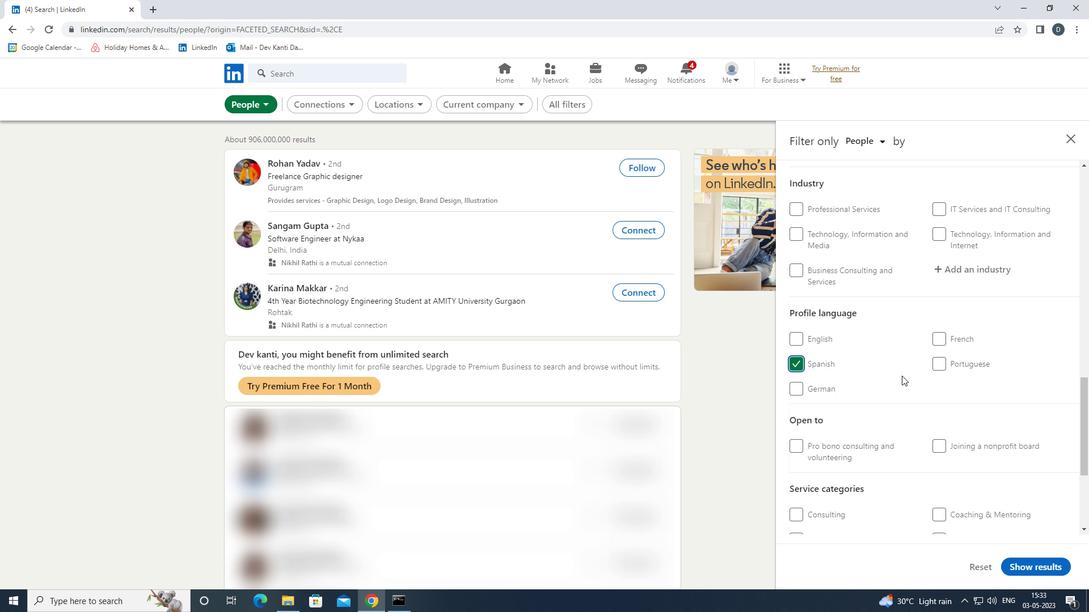 
Action: Mouse moved to (901, 375)
Screenshot: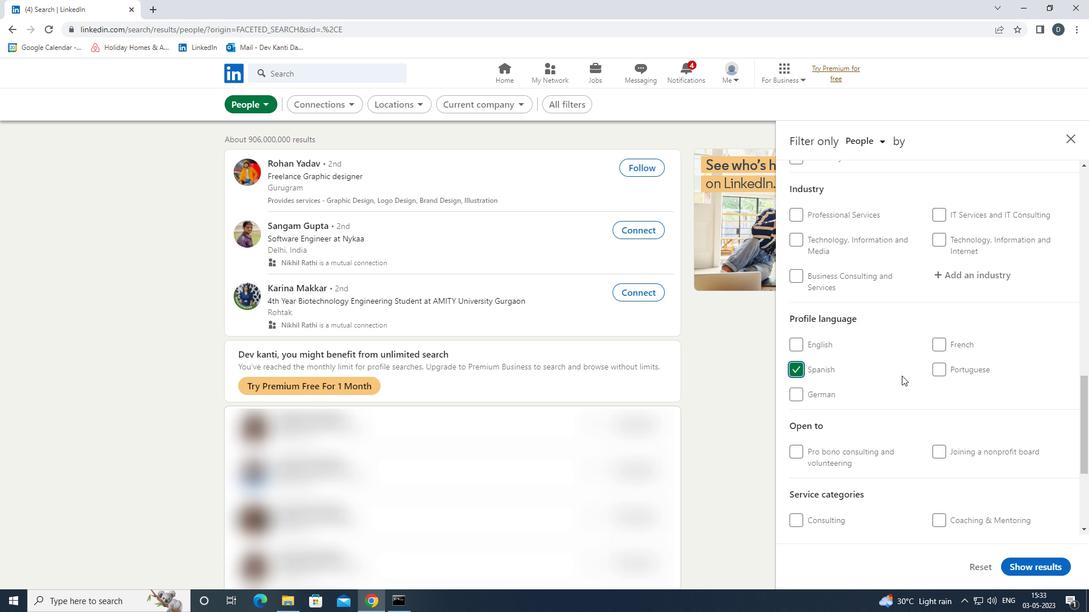 
Action: Mouse scrolled (901, 376) with delta (0, 0)
Screenshot: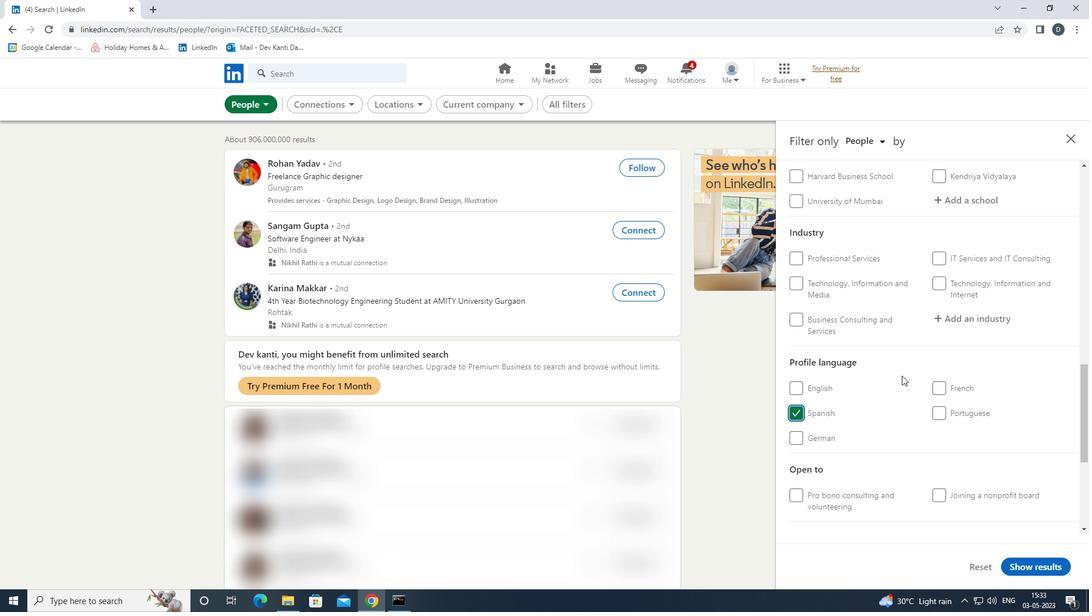 
Action: Mouse moved to (975, 329)
Screenshot: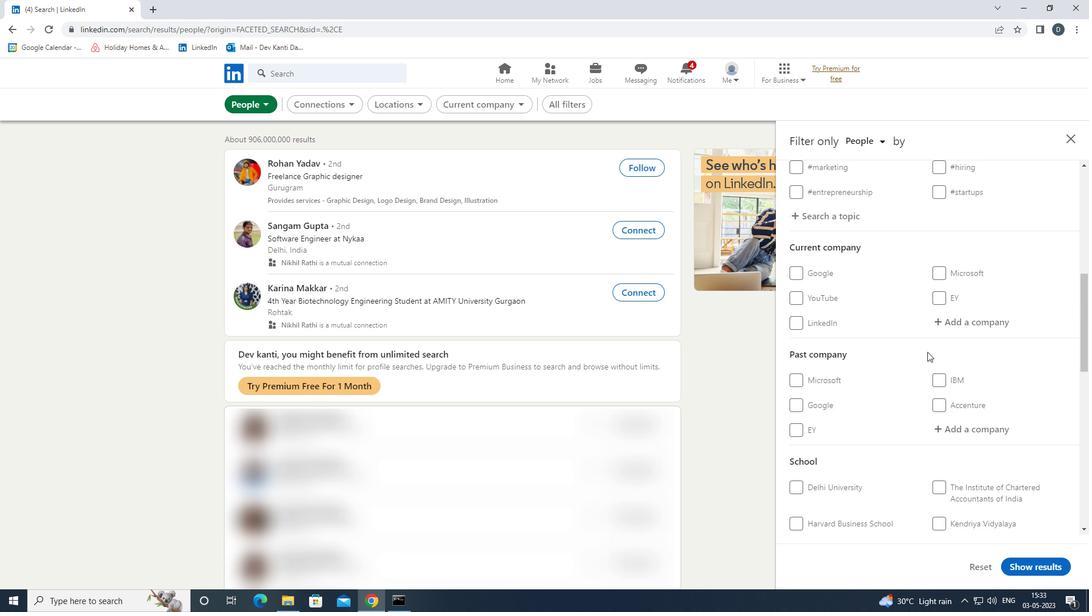 
Action: Mouse pressed left at (975, 329)
Screenshot: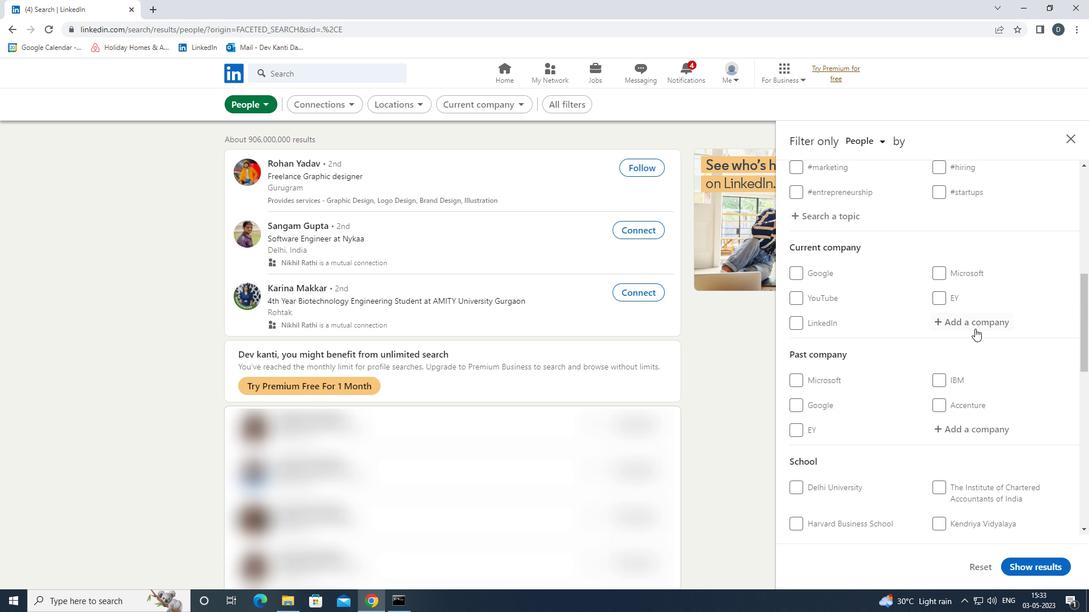 
Action: Mouse moved to (973, 329)
Screenshot: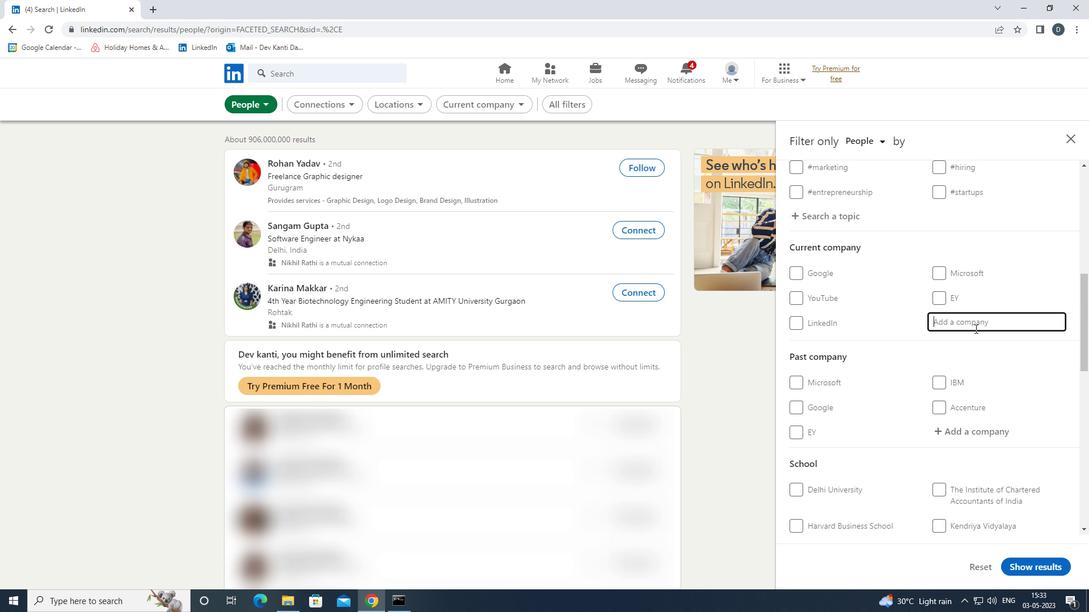 
Action: Key pressed <Key.shift>AYEA<Key.backspace>SA<Key.down><Key.enter>
Screenshot: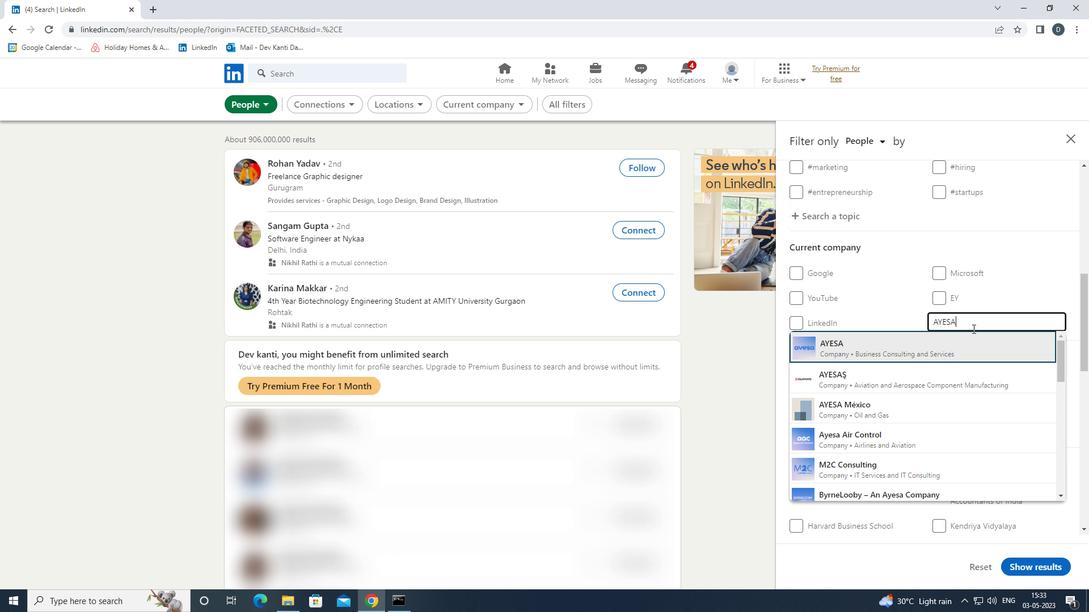 
Action: Mouse moved to (956, 346)
Screenshot: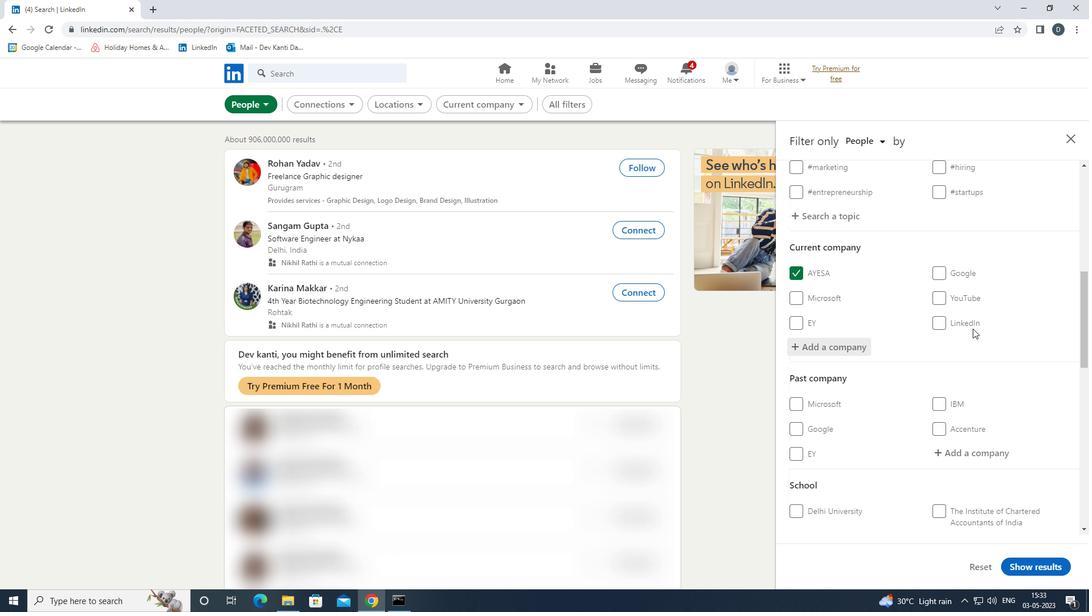 
Action: Mouse scrolled (956, 345) with delta (0, 0)
Screenshot: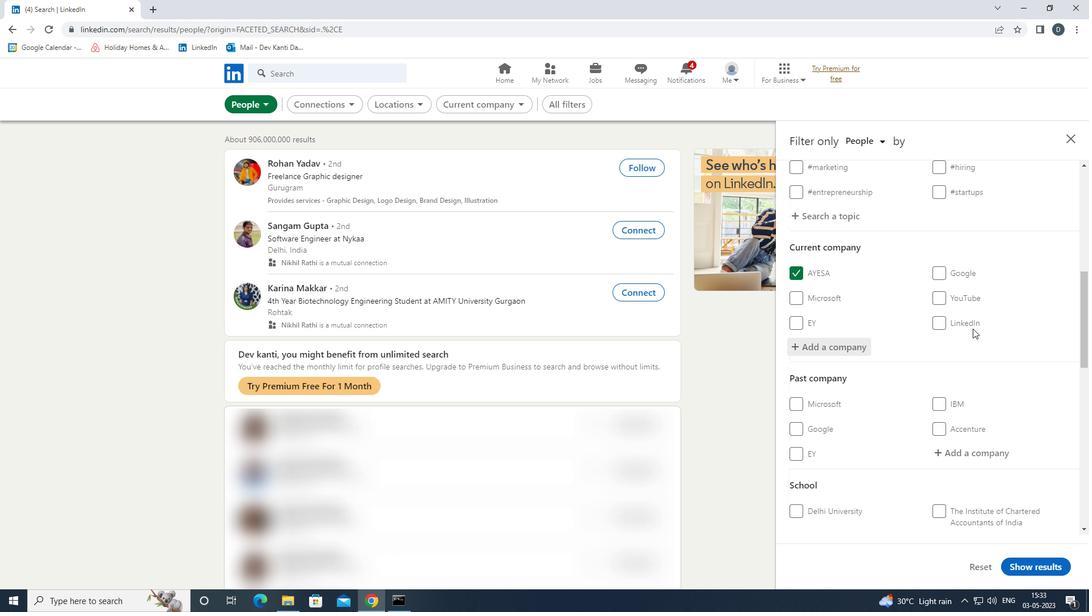 
Action: Mouse moved to (956, 347)
Screenshot: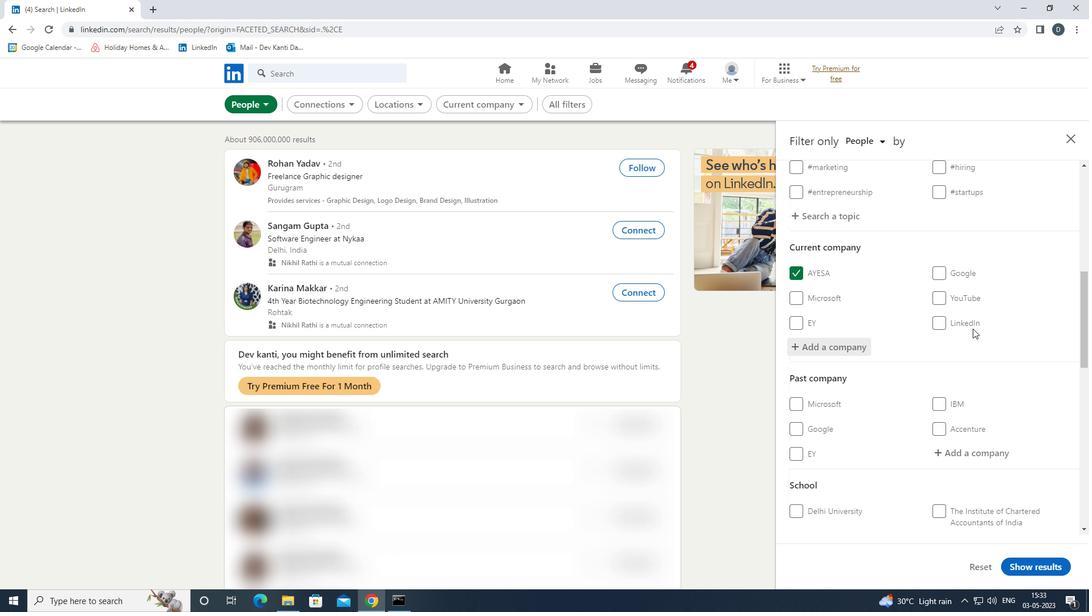 
Action: Mouse scrolled (956, 346) with delta (0, 0)
Screenshot: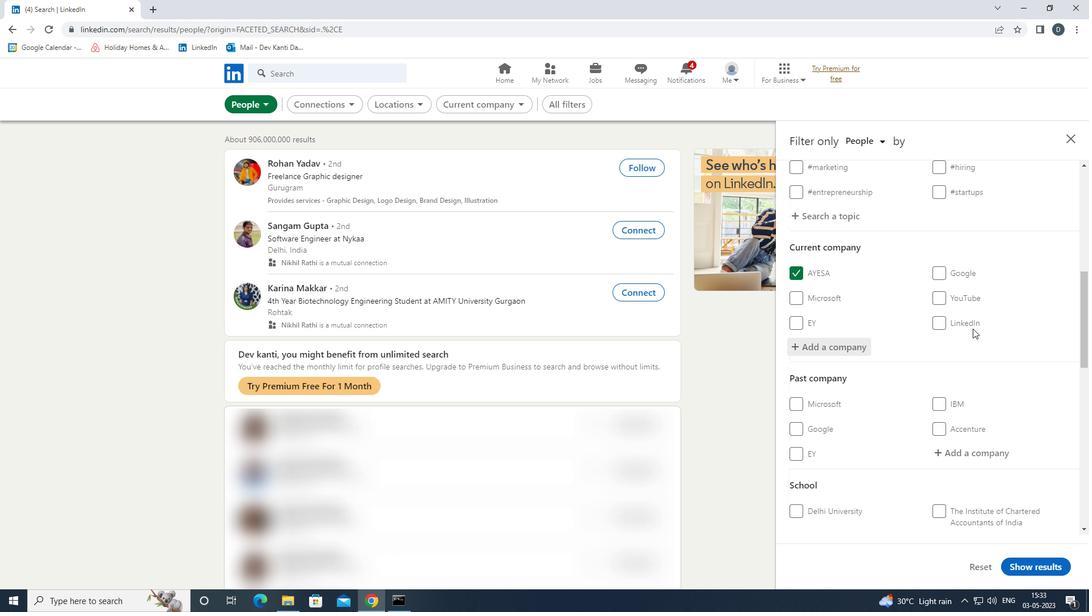 
Action: Mouse moved to (958, 348)
Screenshot: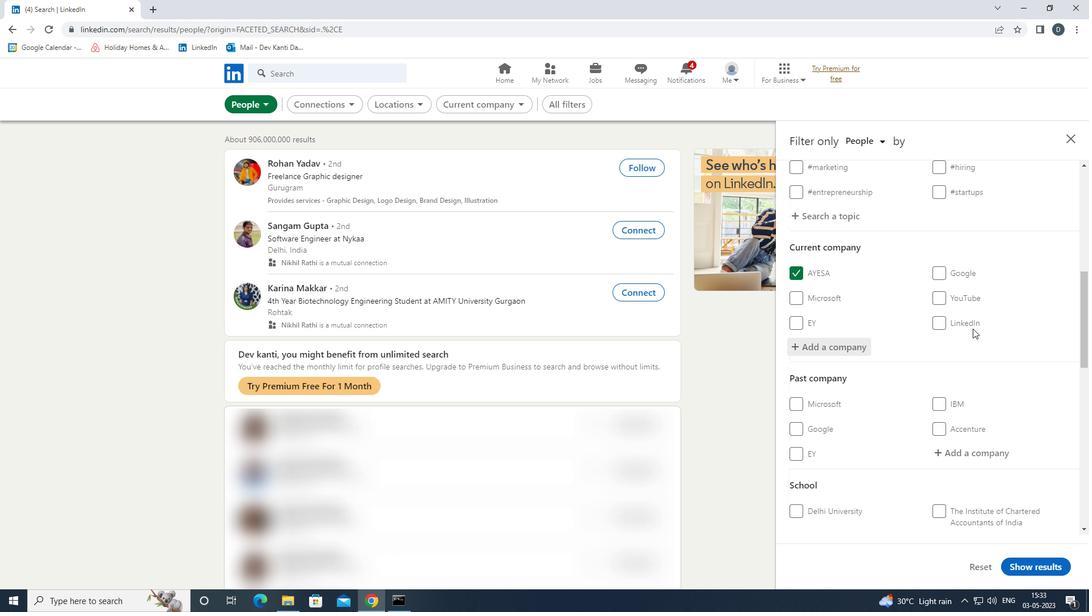 
Action: Mouse scrolled (958, 347) with delta (0, 0)
Screenshot: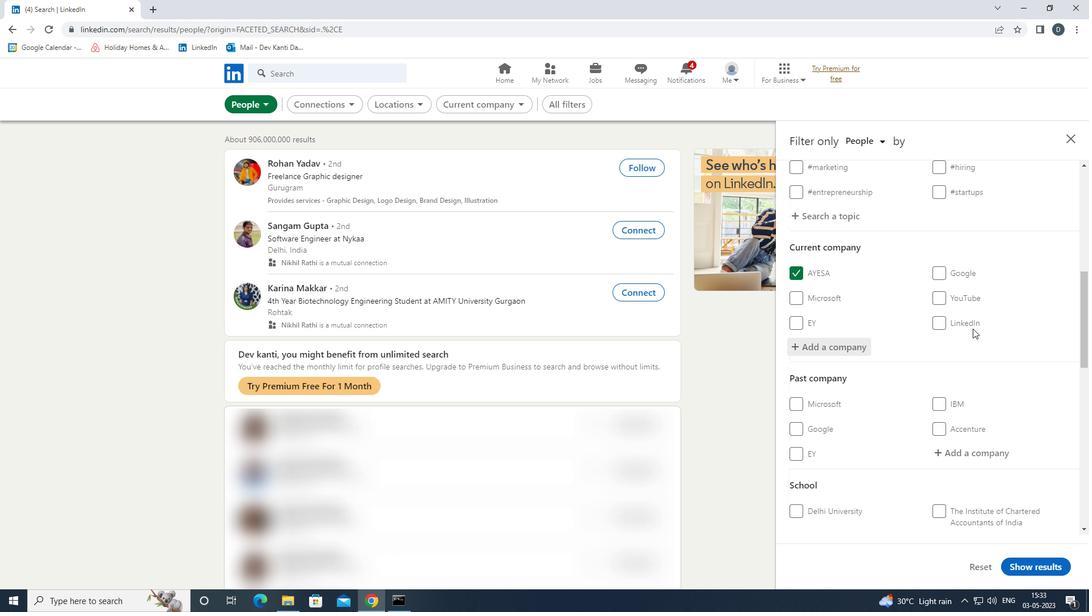 
Action: Mouse moved to (965, 352)
Screenshot: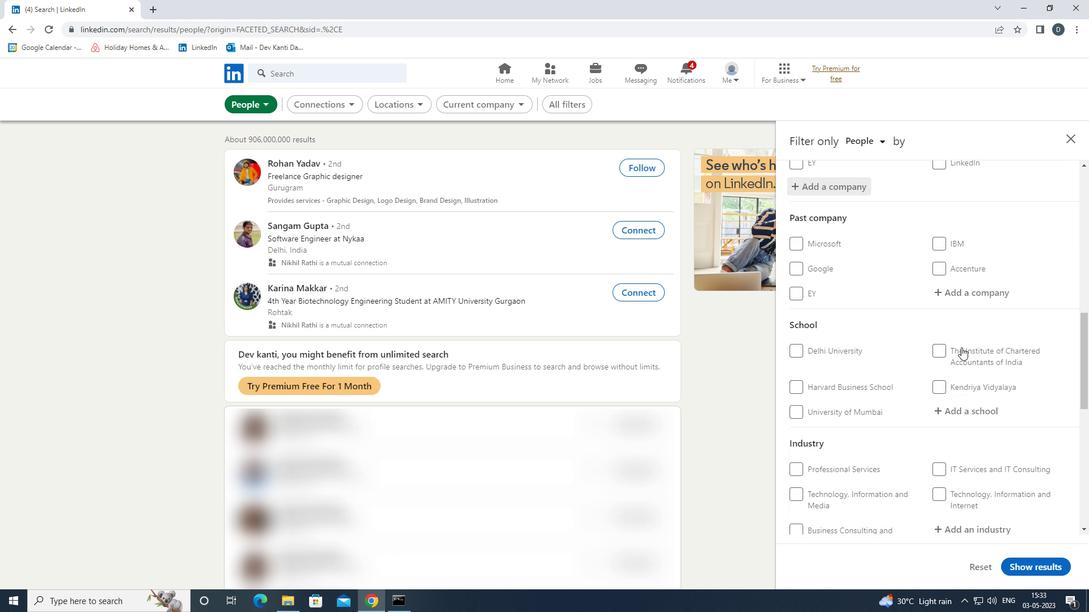 
Action: Mouse scrolled (965, 352) with delta (0, 0)
Screenshot: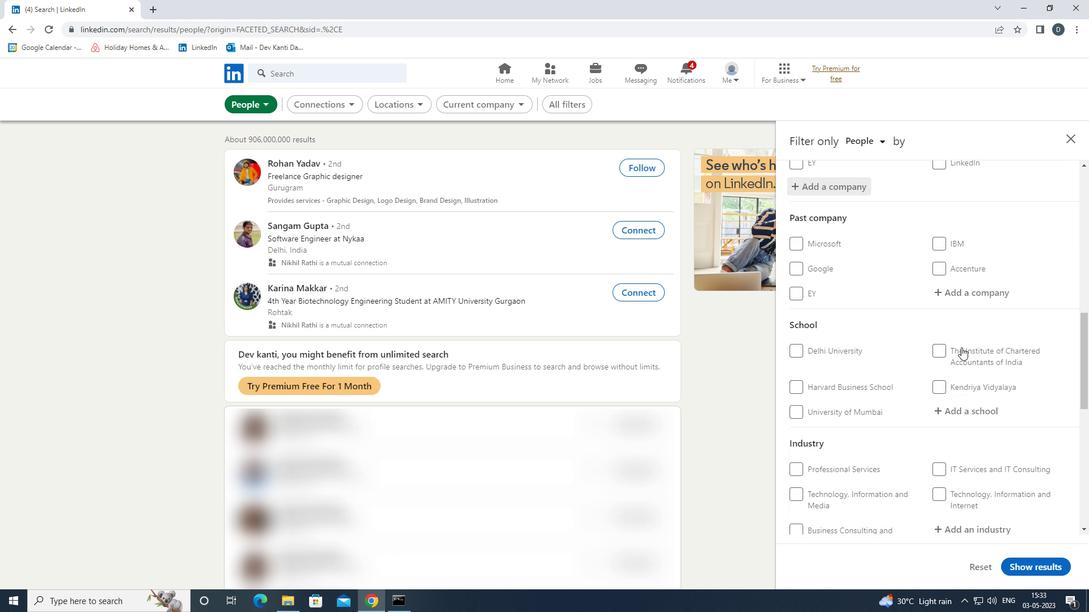 
Action: Mouse moved to (977, 345)
Screenshot: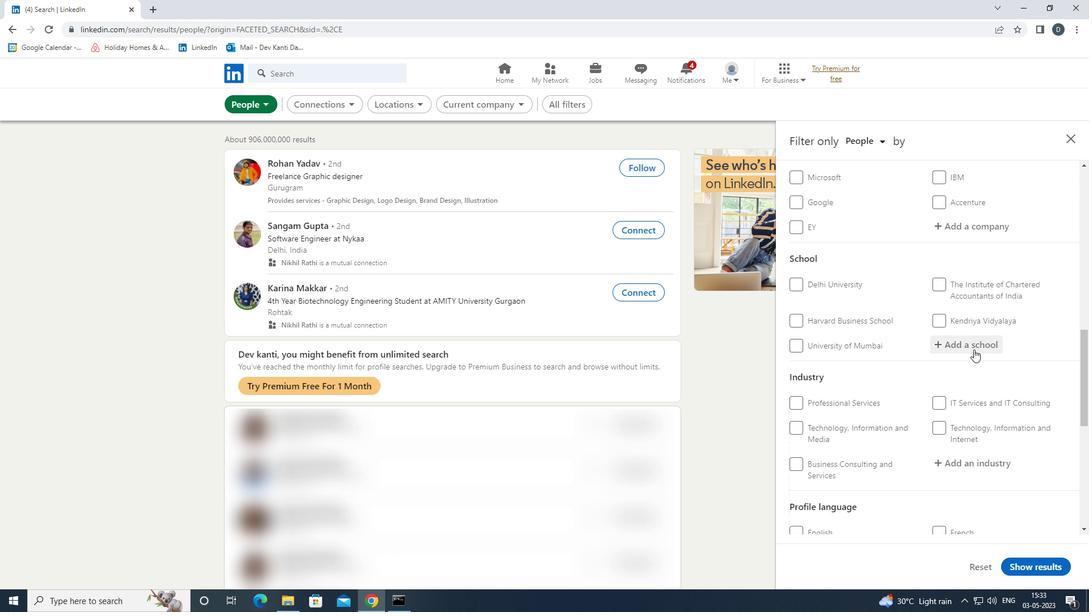 
Action: Mouse pressed left at (977, 345)
Screenshot: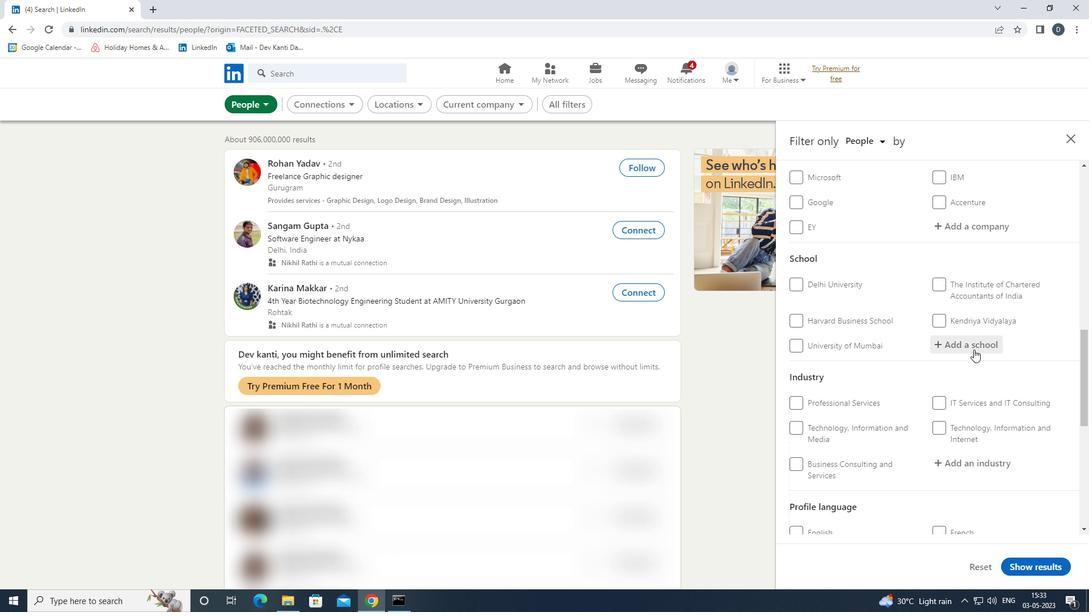 
Action: Key pressed <Key.shift>SIKKIM<Key.space><Key.shift>MAN<Key.down><Key.enter>
Screenshot: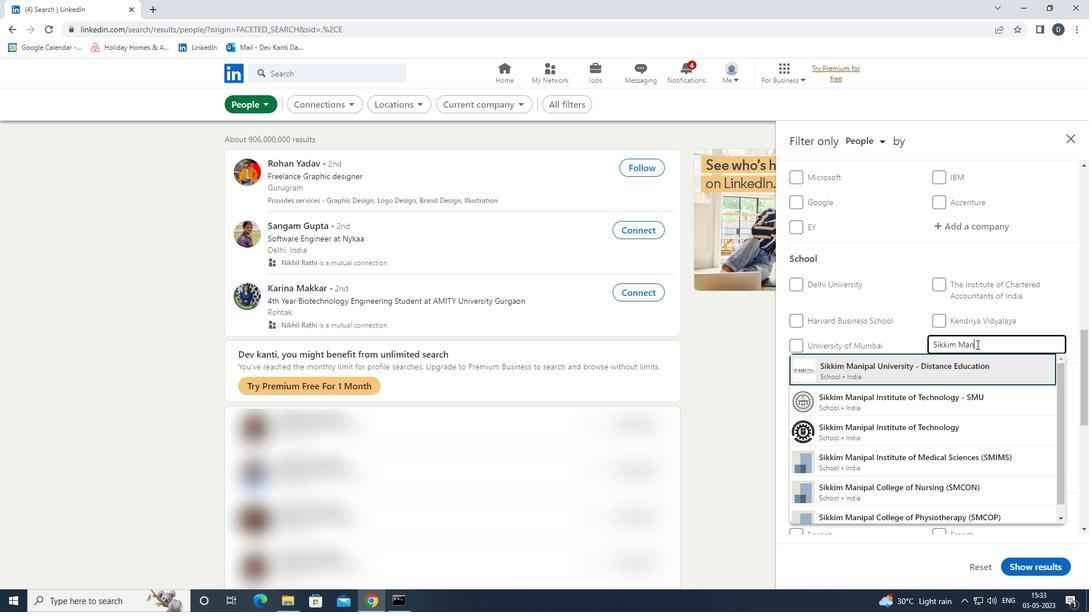 
Action: Mouse moved to (999, 318)
Screenshot: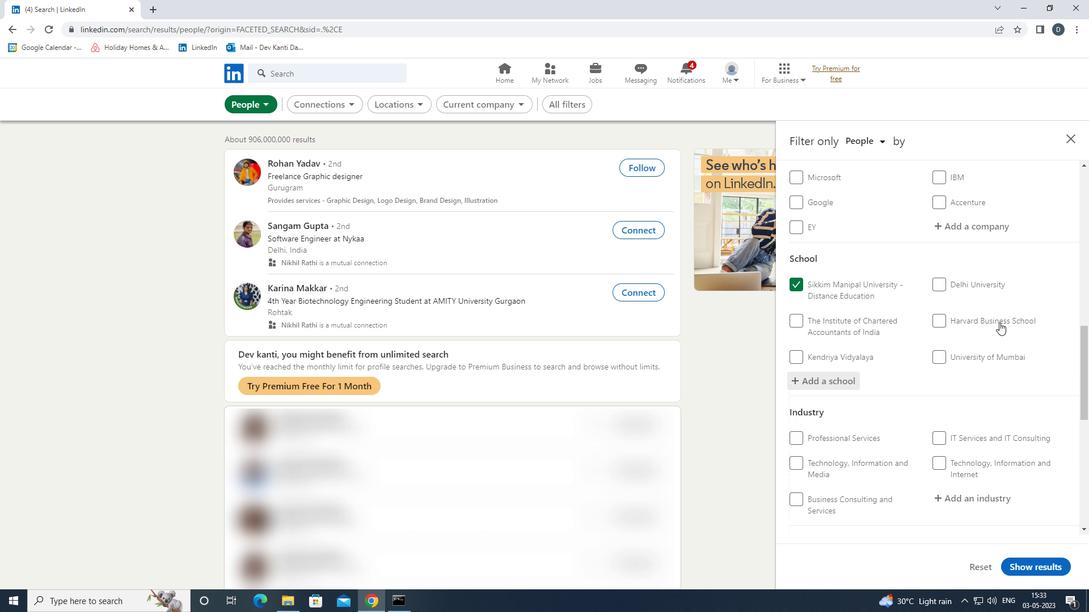 
Action: Mouse scrolled (999, 318) with delta (0, 0)
Screenshot: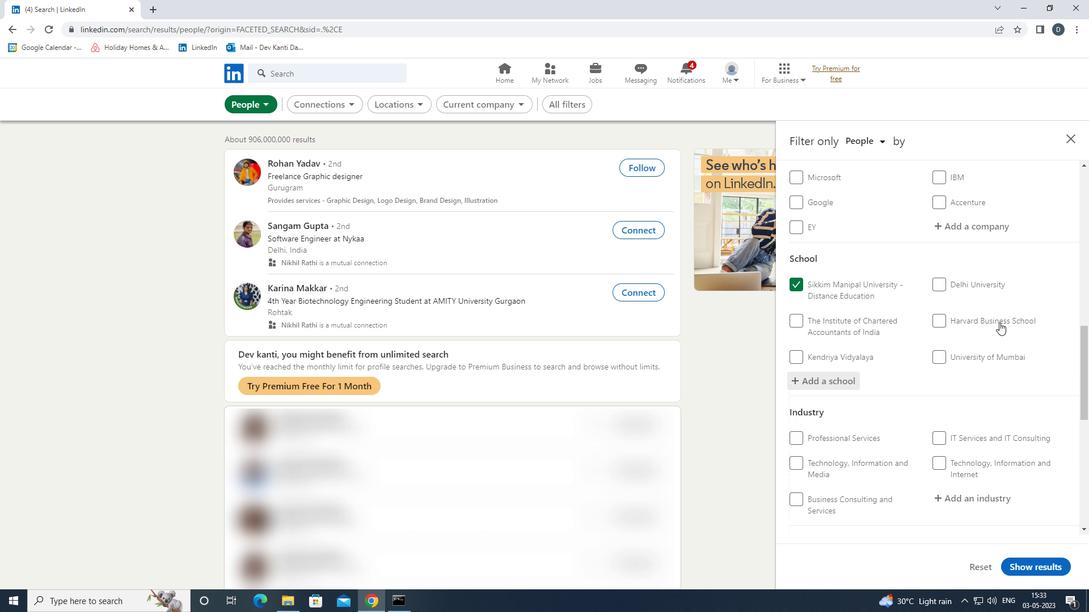 
Action: Mouse scrolled (999, 318) with delta (0, 0)
Screenshot: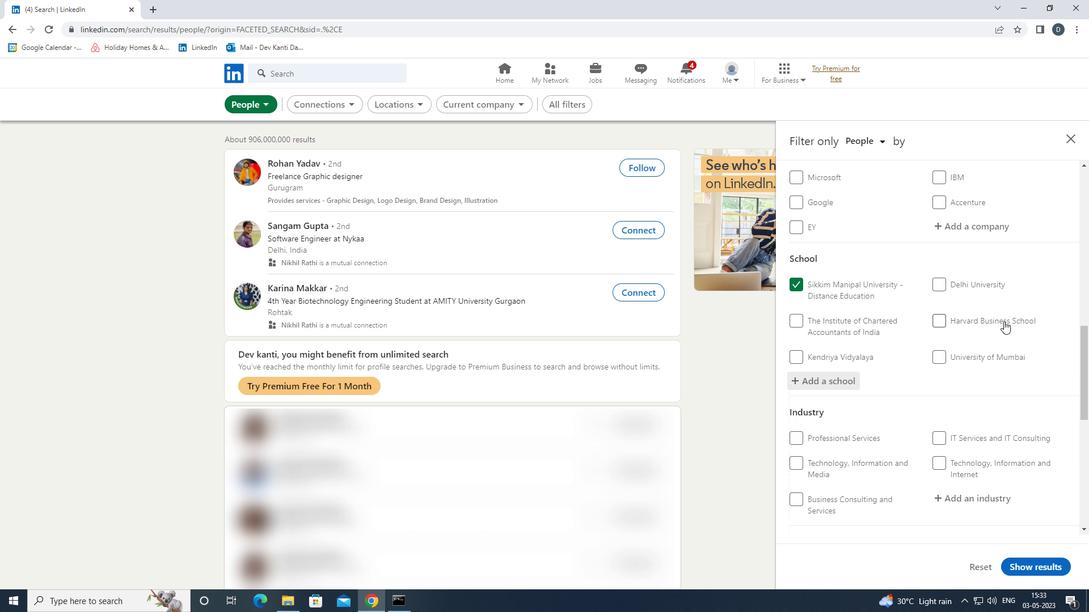 
Action: Mouse scrolled (999, 318) with delta (0, 0)
Screenshot: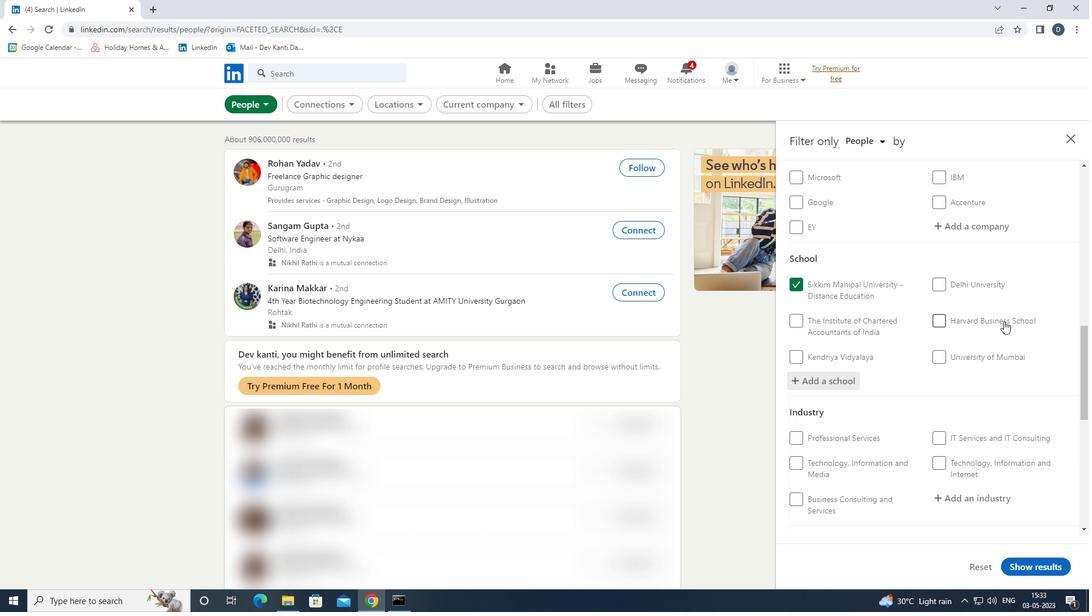 
Action: Mouse moved to (998, 322)
Screenshot: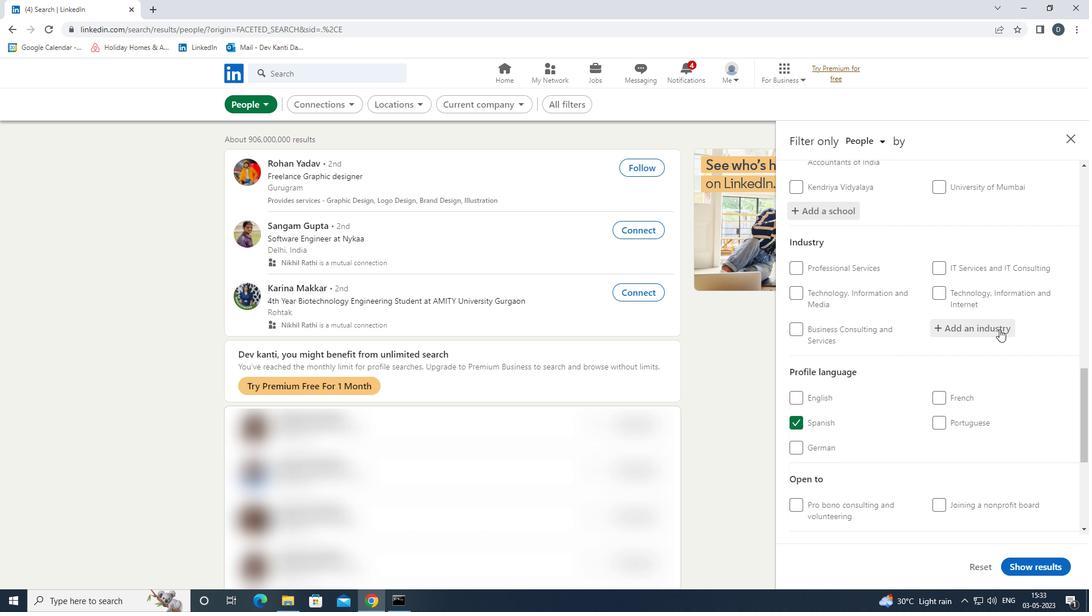 
Action: Mouse pressed left at (998, 322)
Screenshot: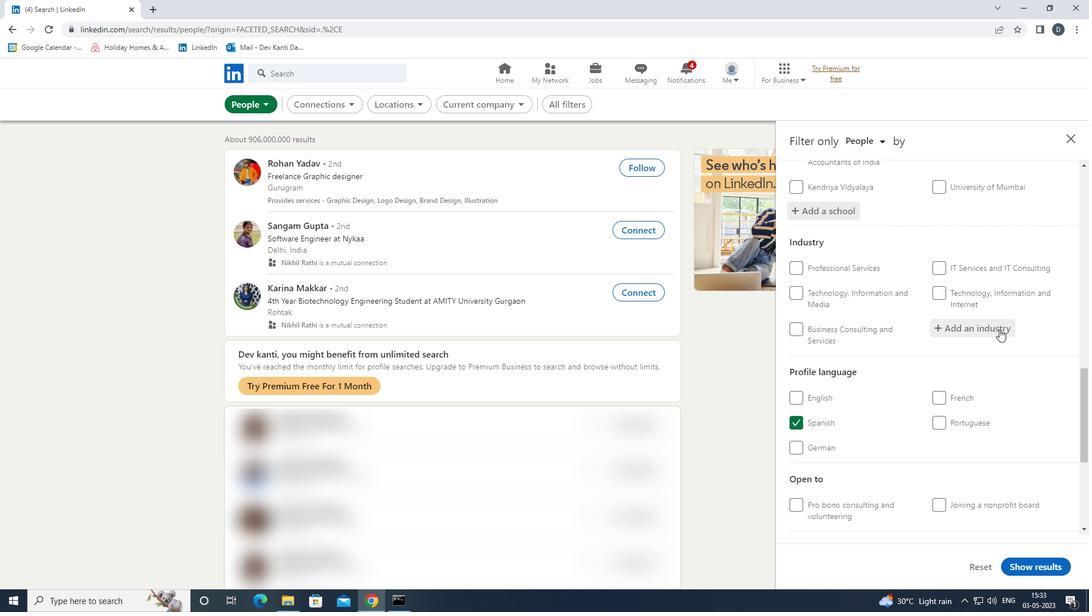 
Action: Key pressed <Key.shift>GOVERNMENT<Key.down><Key.down><Key.enter>
Screenshot: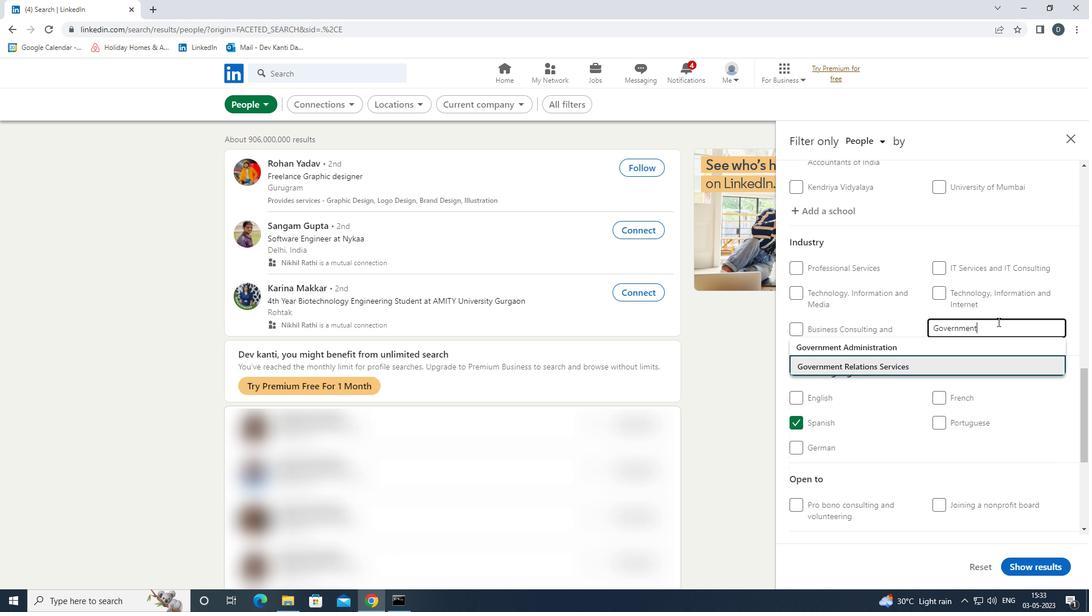 
Action: Mouse moved to (922, 368)
Screenshot: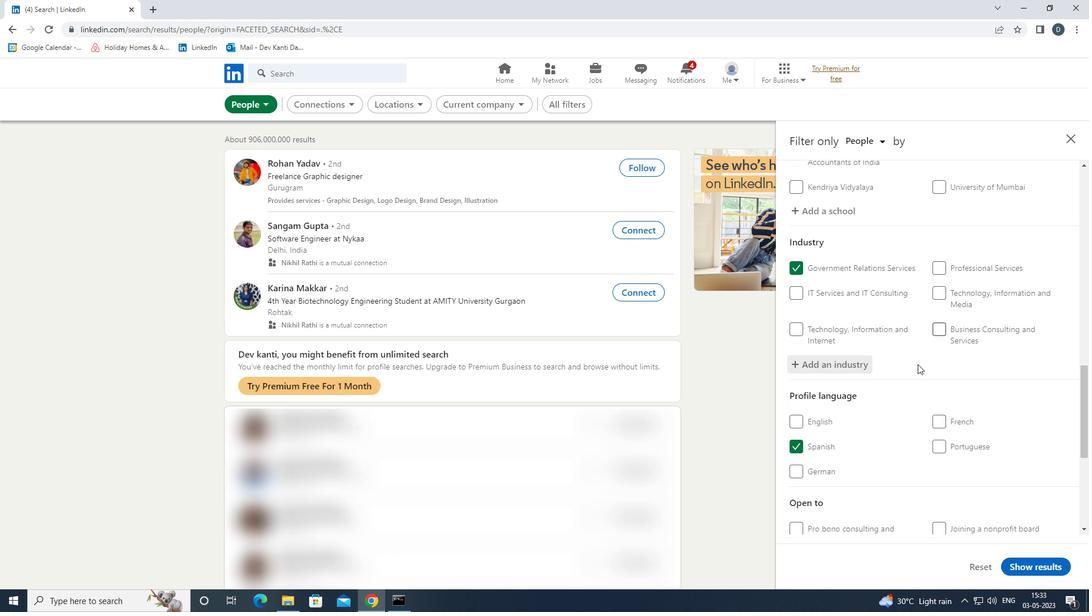 
Action: Mouse scrolled (922, 368) with delta (0, 0)
Screenshot: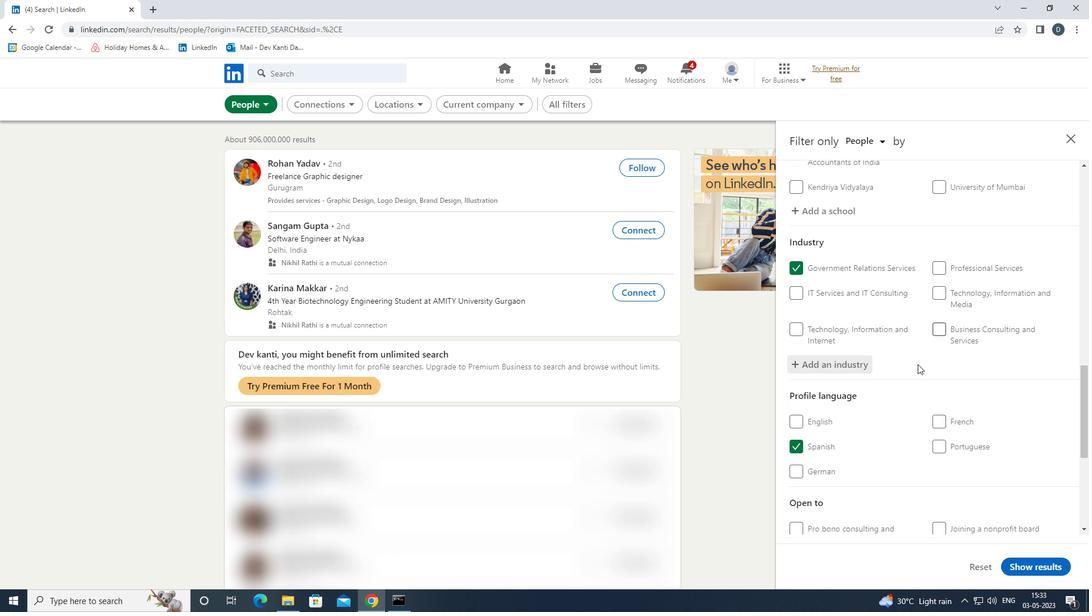 
Action: Mouse moved to (922, 371)
Screenshot: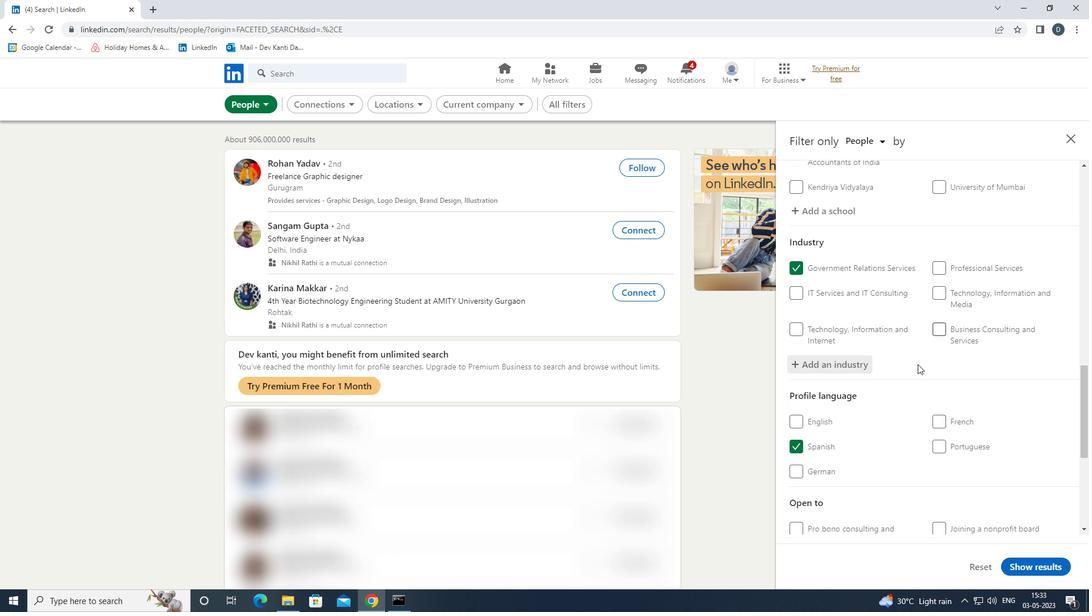 
Action: Mouse scrolled (922, 371) with delta (0, 0)
Screenshot: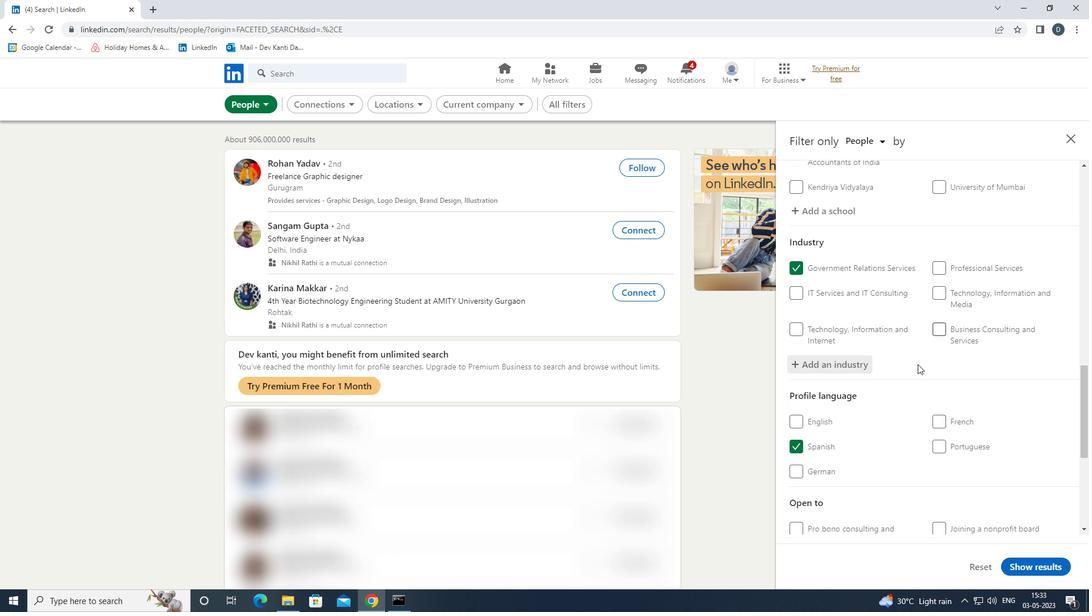 
Action: Mouse moved to (922, 372)
Screenshot: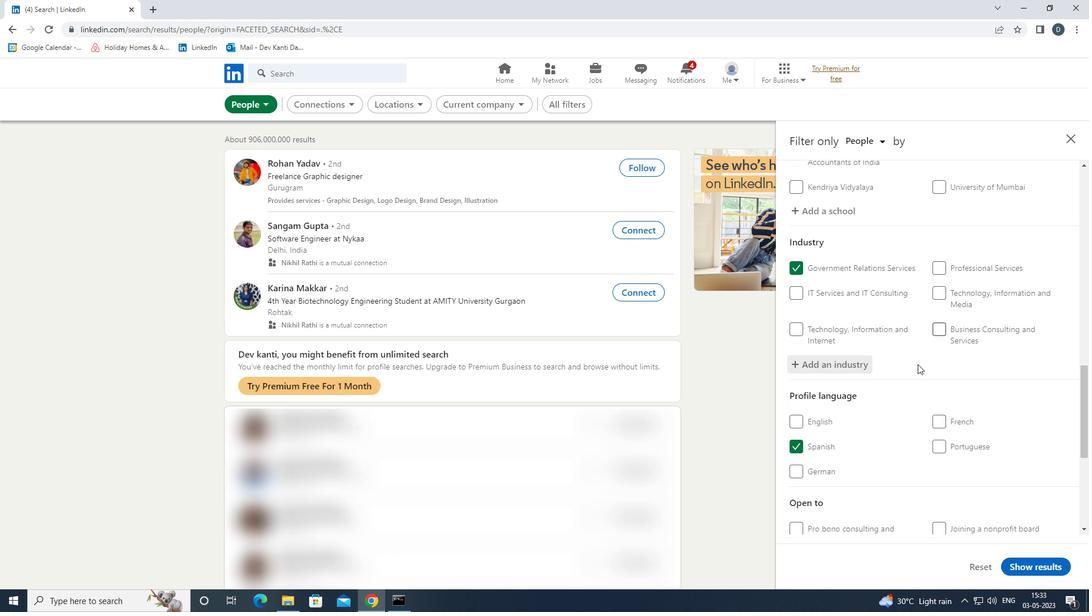 
Action: Mouse scrolled (922, 372) with delta (0, 0)
Screenshot: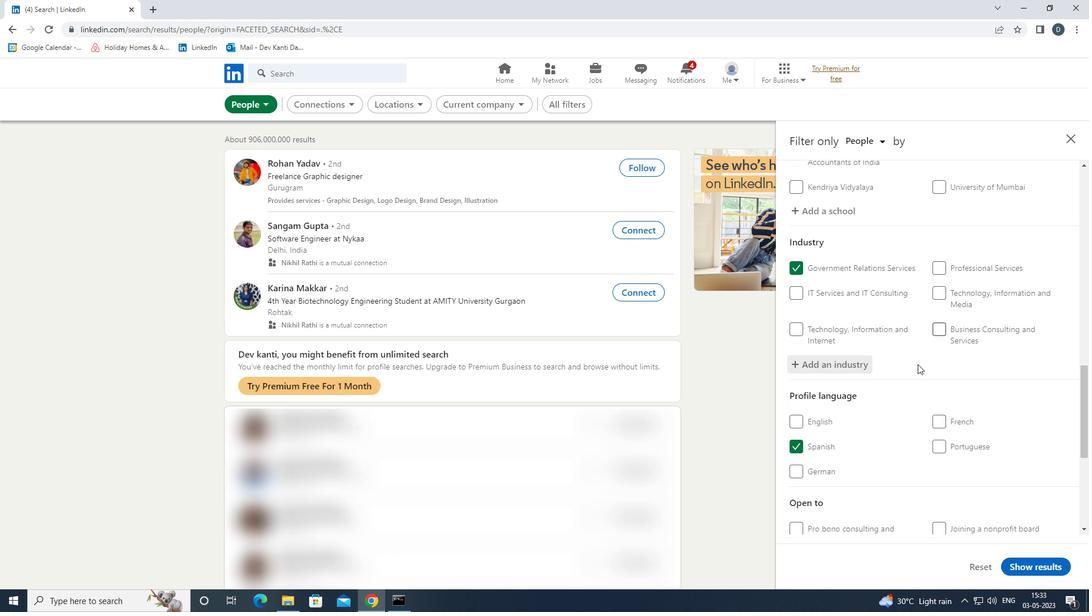 
Action: Mouse moved to (922, 373)
Screenshot: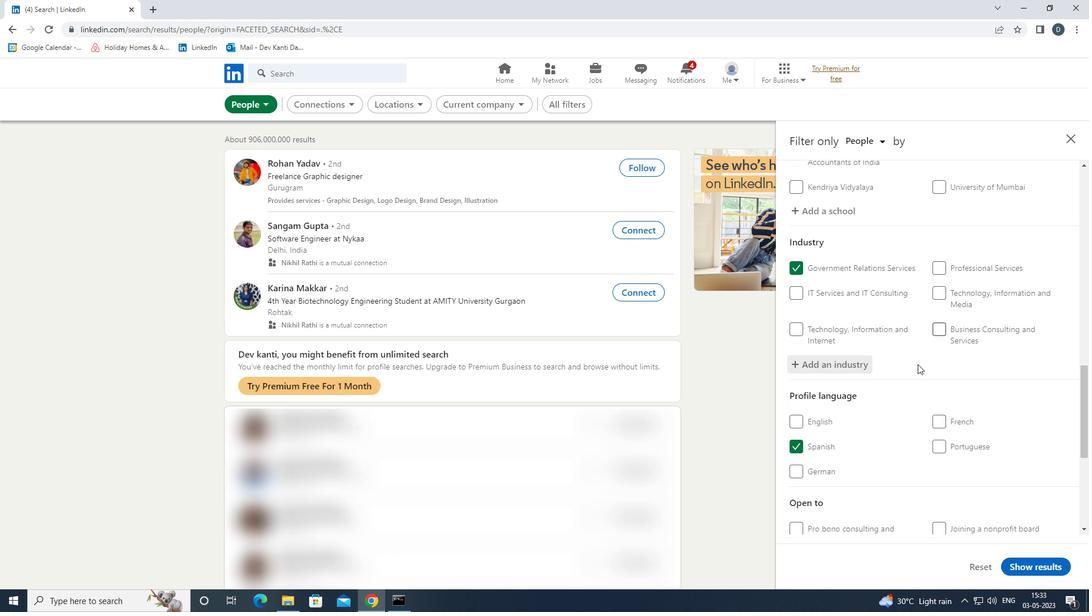 
Action: Mouse scrolled (922, 372) with delta (0, 0)
Screenshot: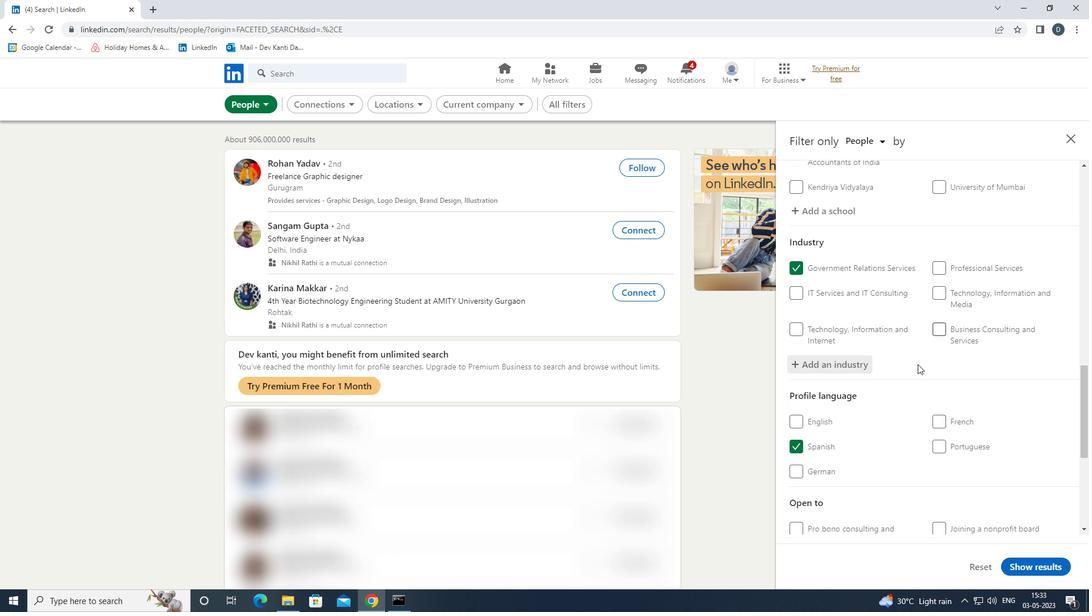
Action: Mouse moved to (922, 373)
Screenshot: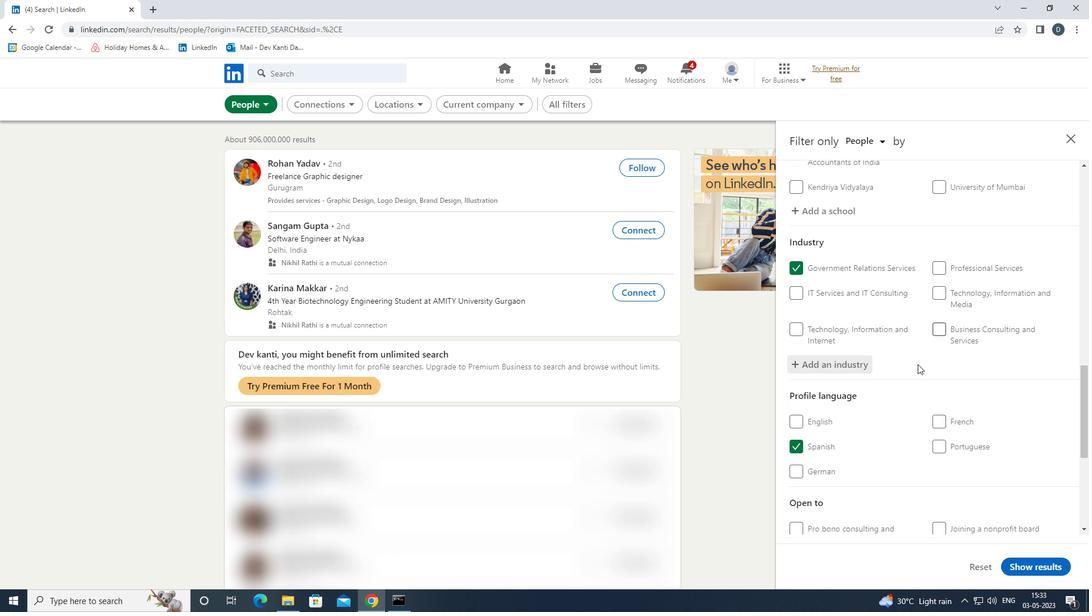 
Action: Mouse scrolled (922, 373) with delta (0, 0)
Screenshot: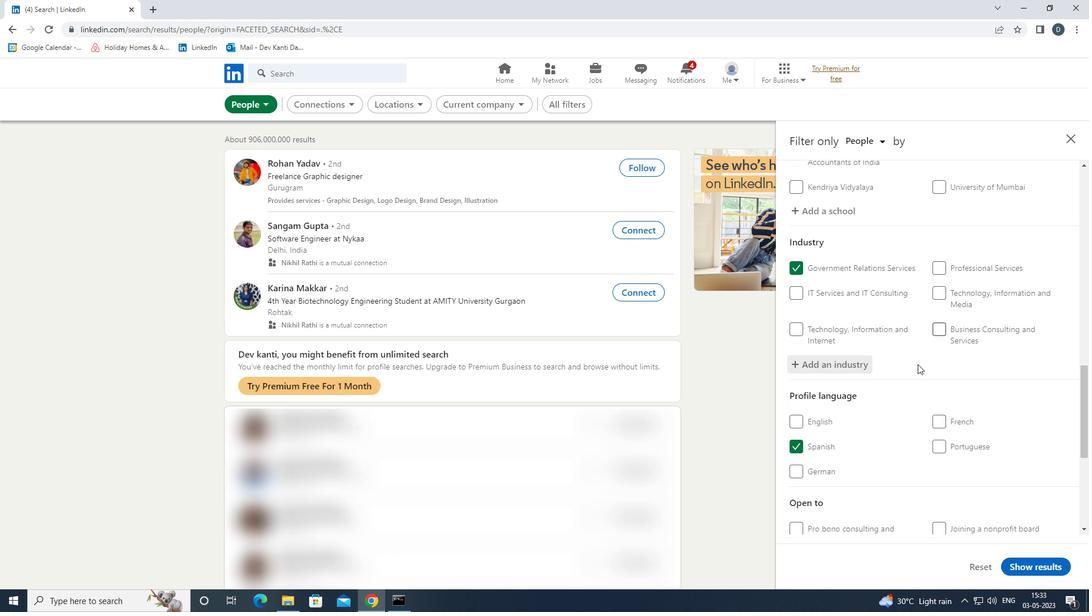 
Action: Mouse moved to (945, 375)
Screenshot: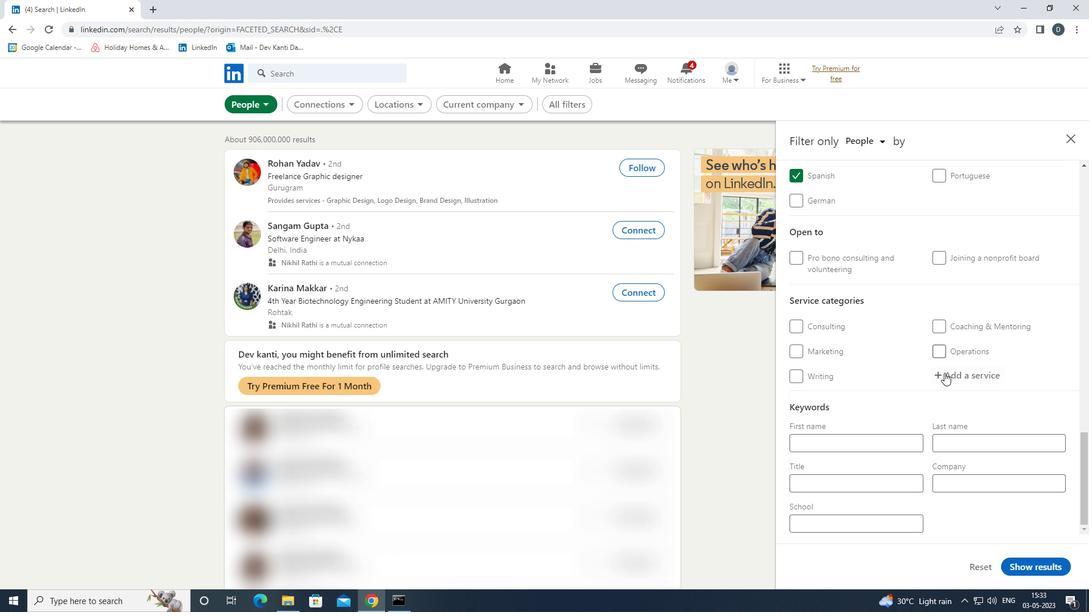 
Action: Mouse pressed left at (945, 375)
Screenshot: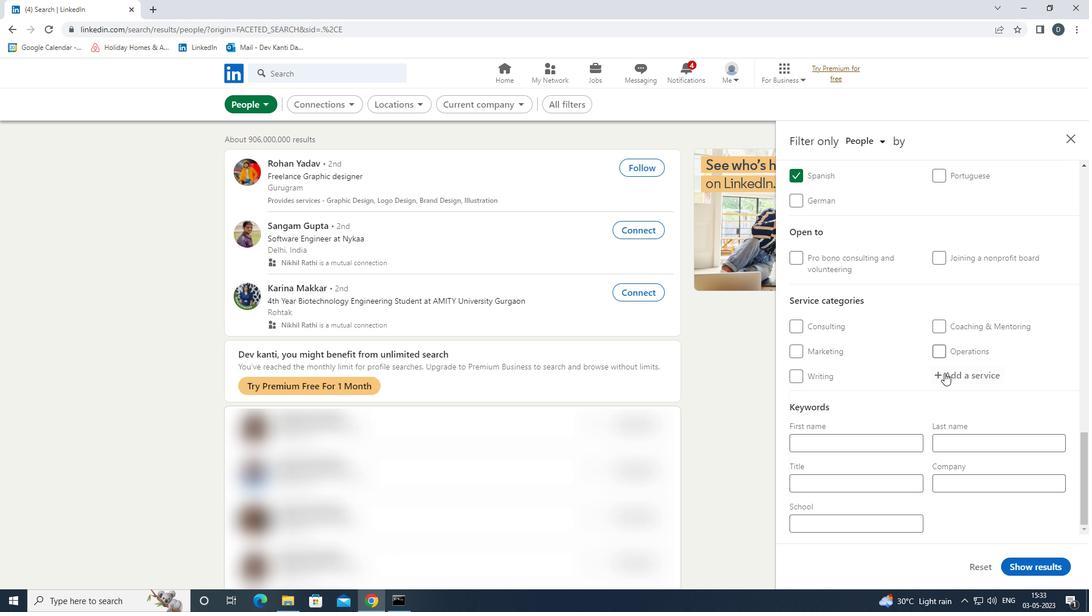 
Action: Mouse moved to (950, 372)
Screenshot: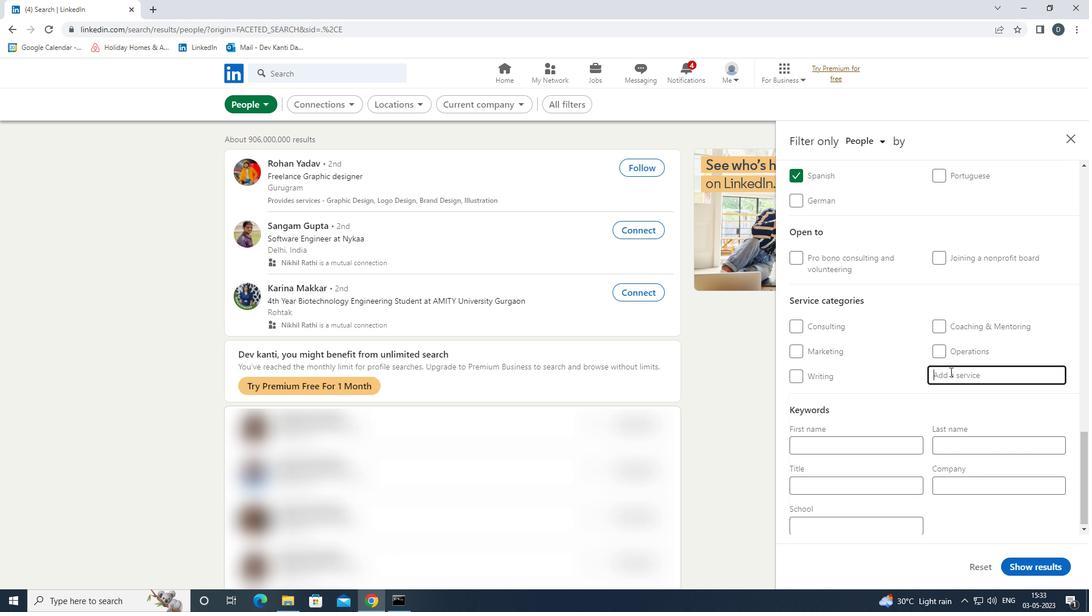 
Action: Key pressed <Key.shift><Key.shift><Key.shift><Key.shift><Key.shift><Key.shift><Key.shift><Key.shift><Key.shift><Key.shift><Key.shift><Key.shift>RELOCA<Key.down><Key.enter>
Screenshot: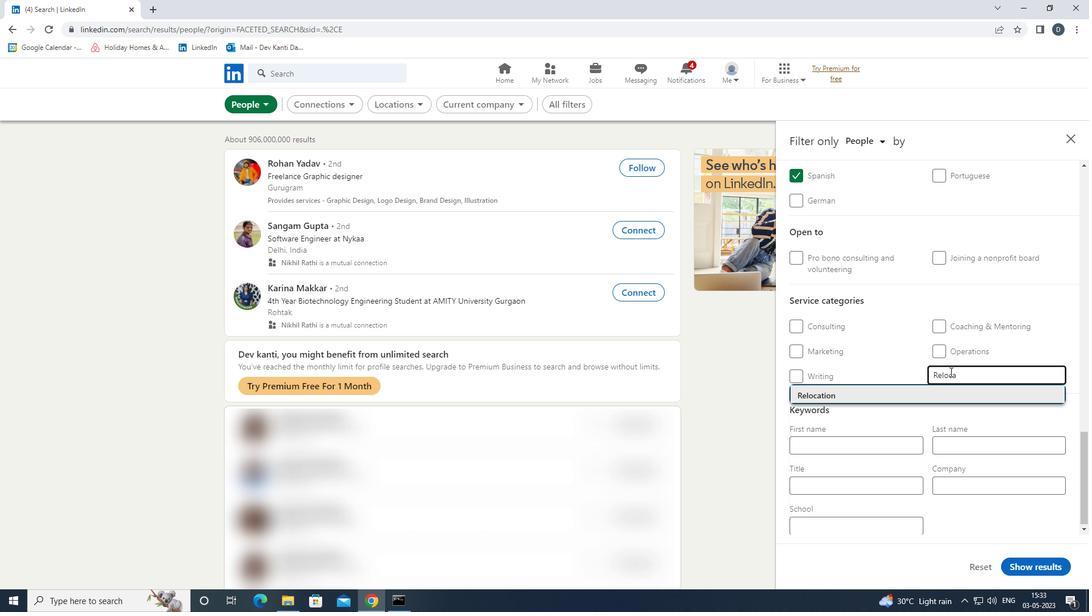 
Action: Mouse moved to (951, 372)
Screenshot: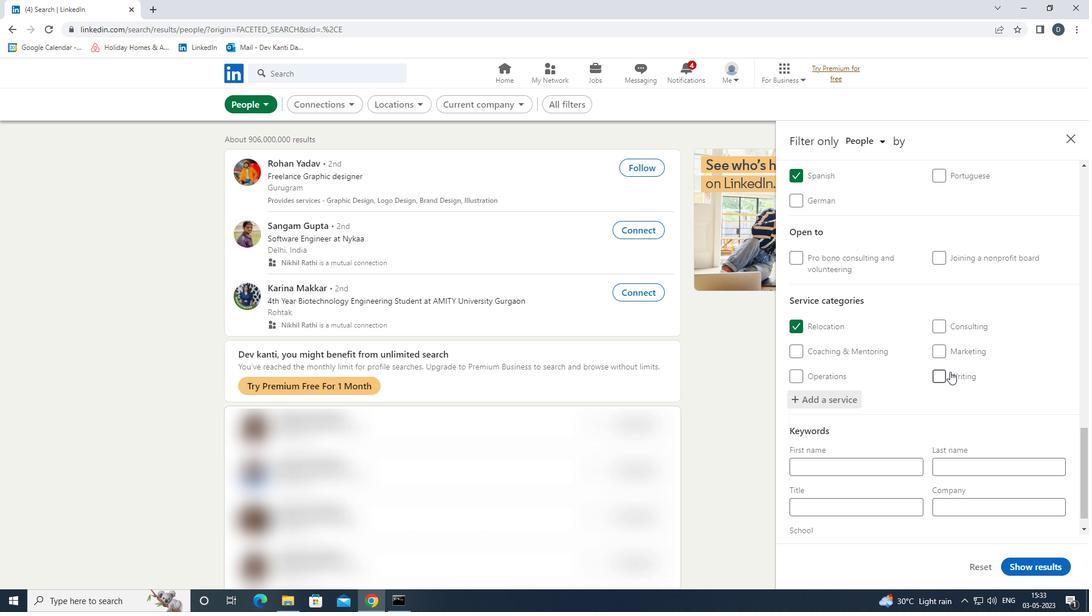 
Action: Mouse scrolled (951, 372) with delta (0, 0)
Screenshot: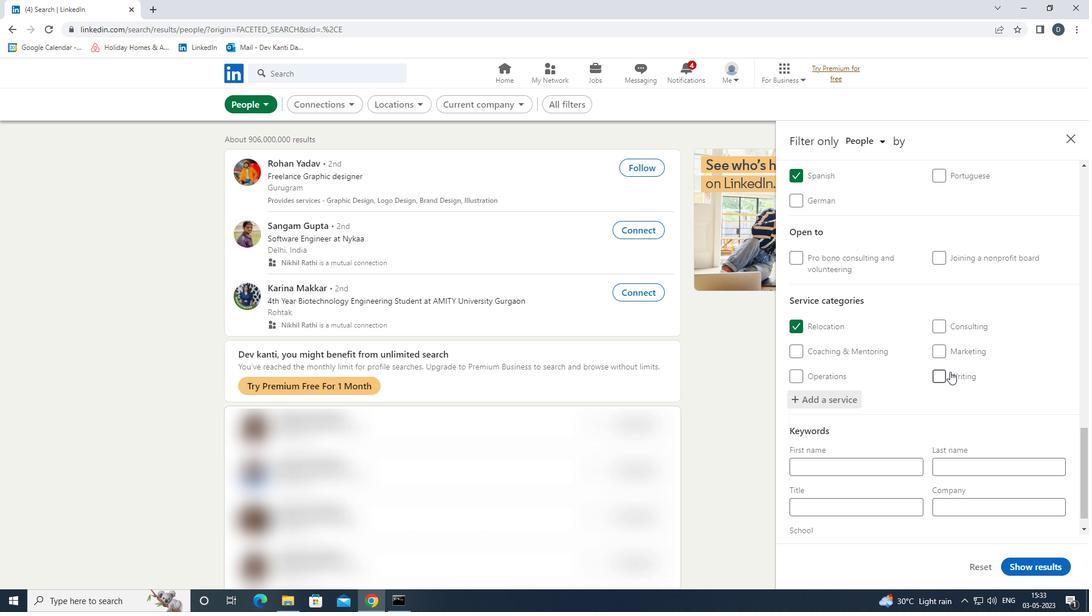 
Action: Mouse moved to (949, 380)
Screenshot: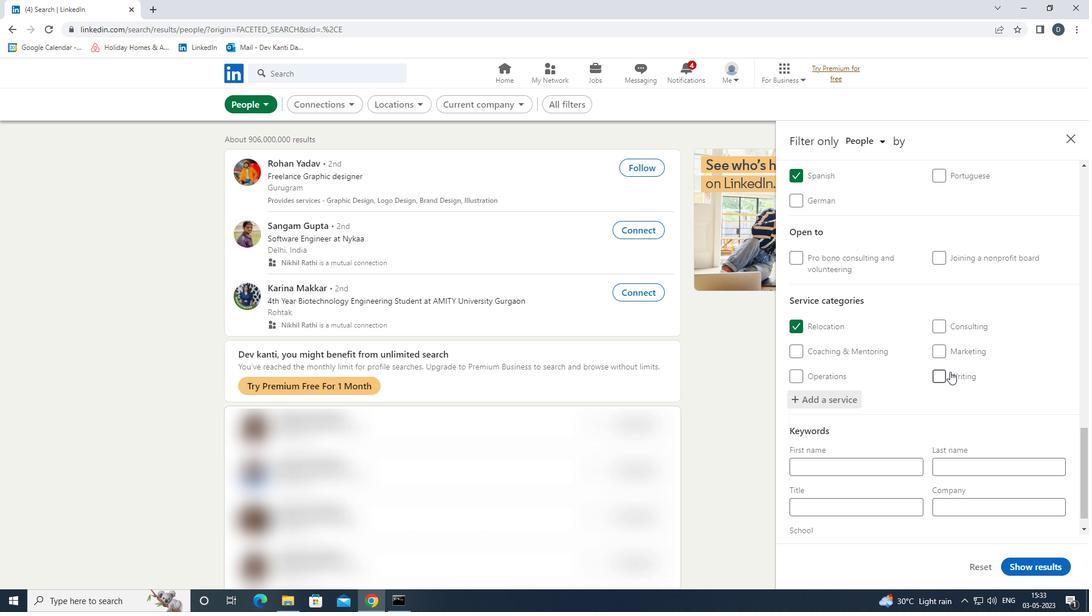 
Action: Mouse scrolled (949, 379) with delta (0, 0)
Screenshot: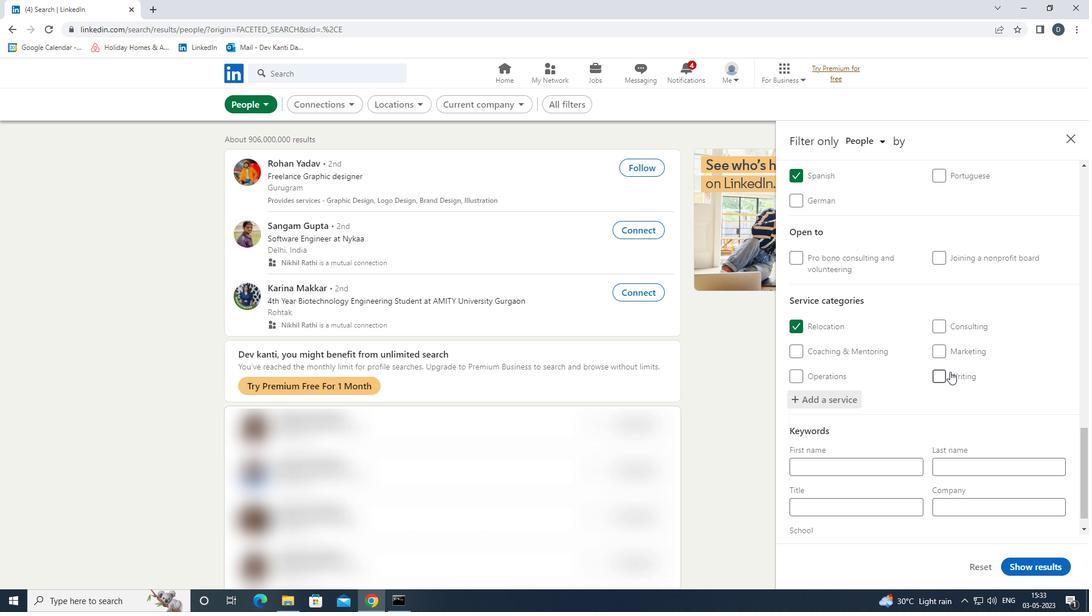 
Action: Mouse moved to (940, 396)
Screenshot: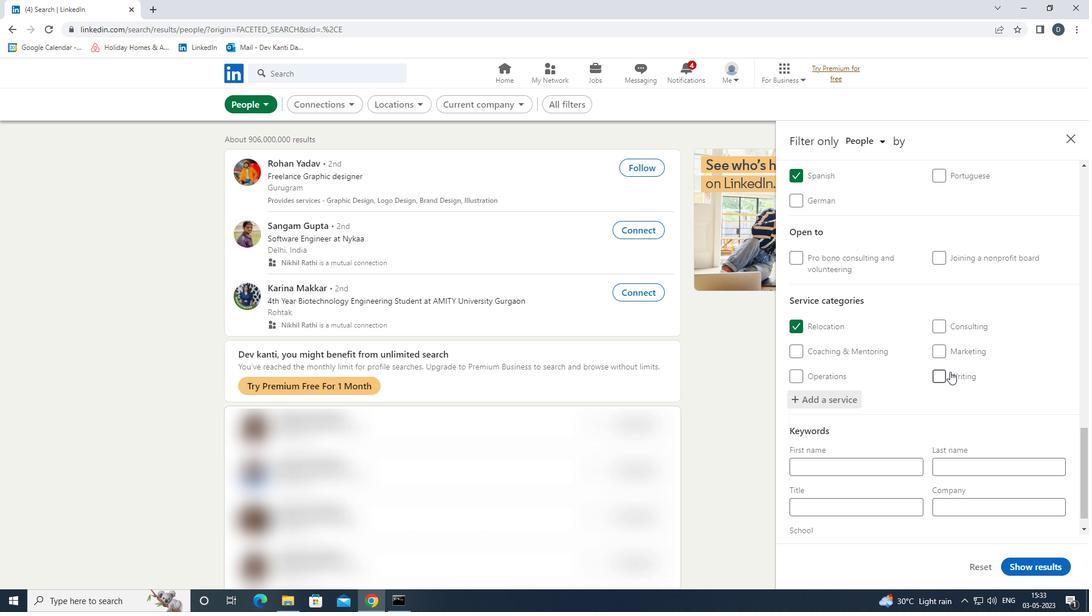 
Action: Mouse scrolled (940, 396) with delta (0, 0)
Screenshot: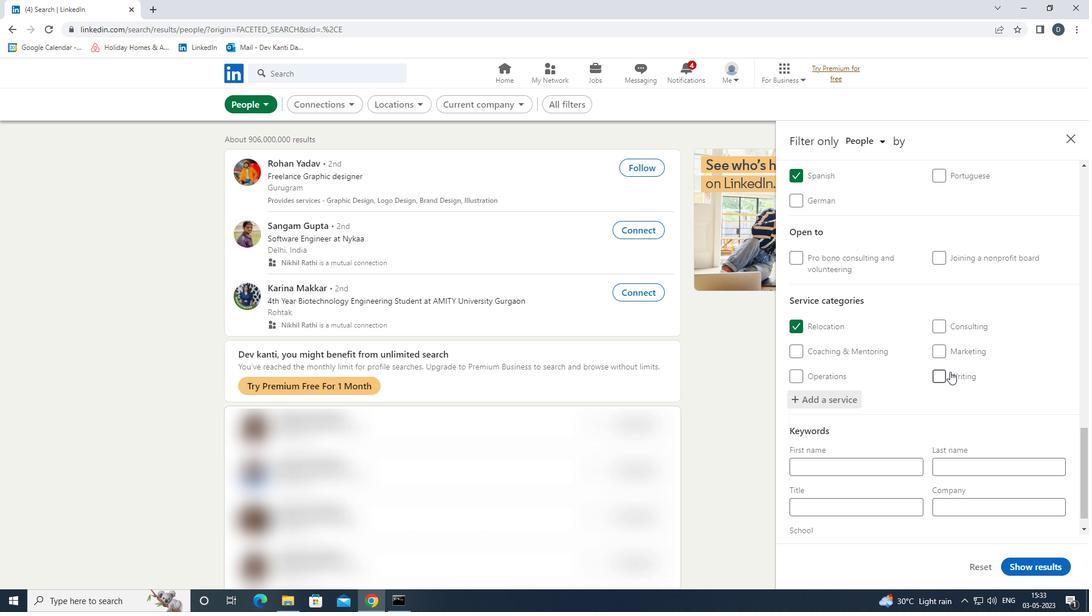 
Action: Mouse moved to (879, 485)
Screenshot: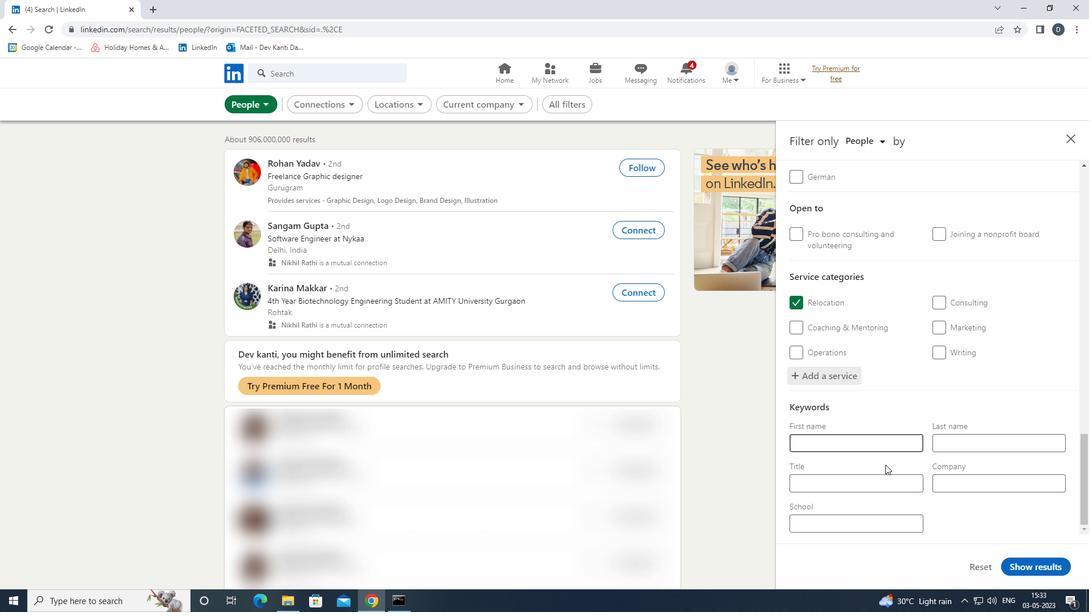 
Action: Mouse pressed left at (879, 485)
Screenshot: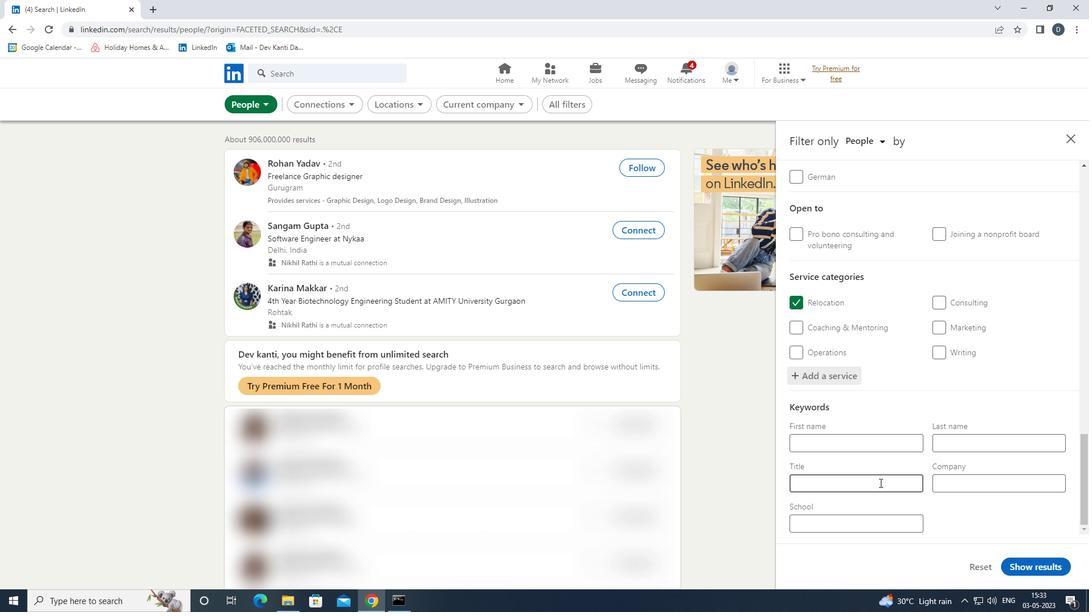 
Action: Key pressed <Key.shift>LANDSCAPING<Key.space><Key.shift>WORKER
Screenshot: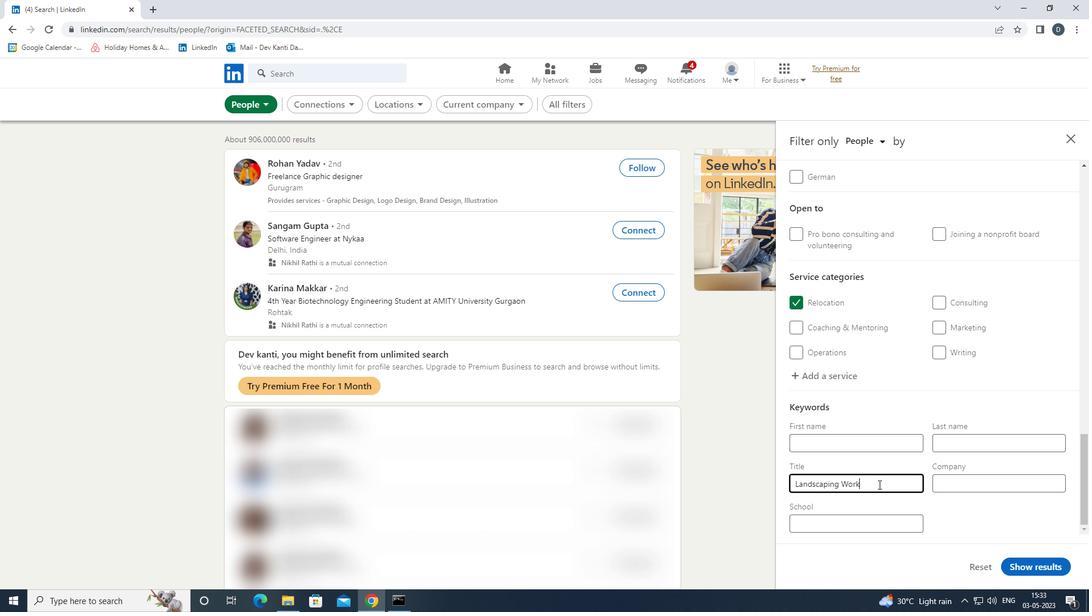 
Action: Mouse moved to (1033, 565)
Screenshot: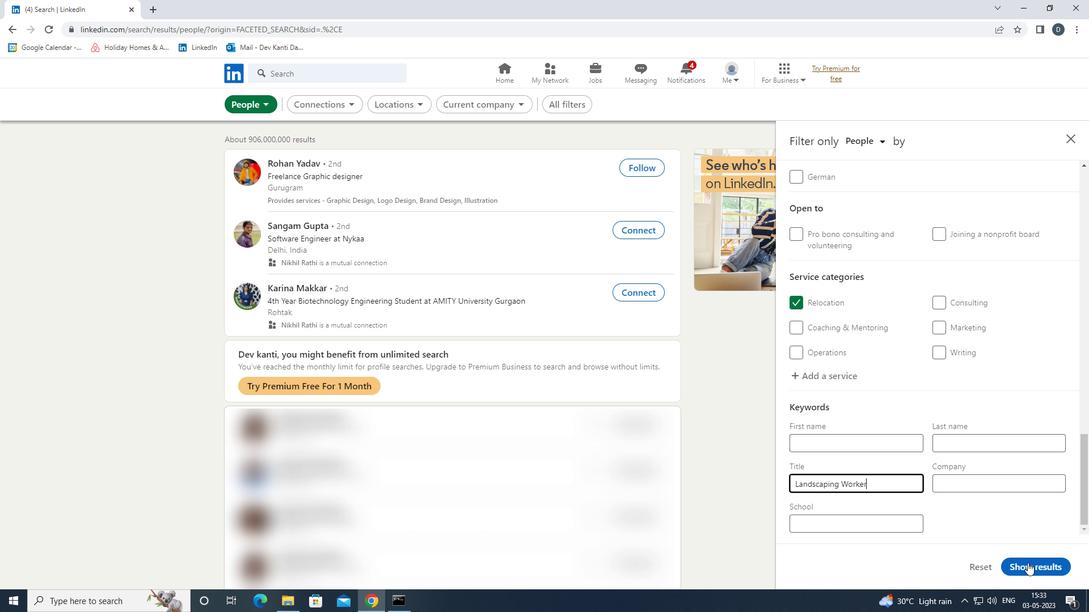 
Action: Mouse pressed left at (1033, 565)
Screenshot: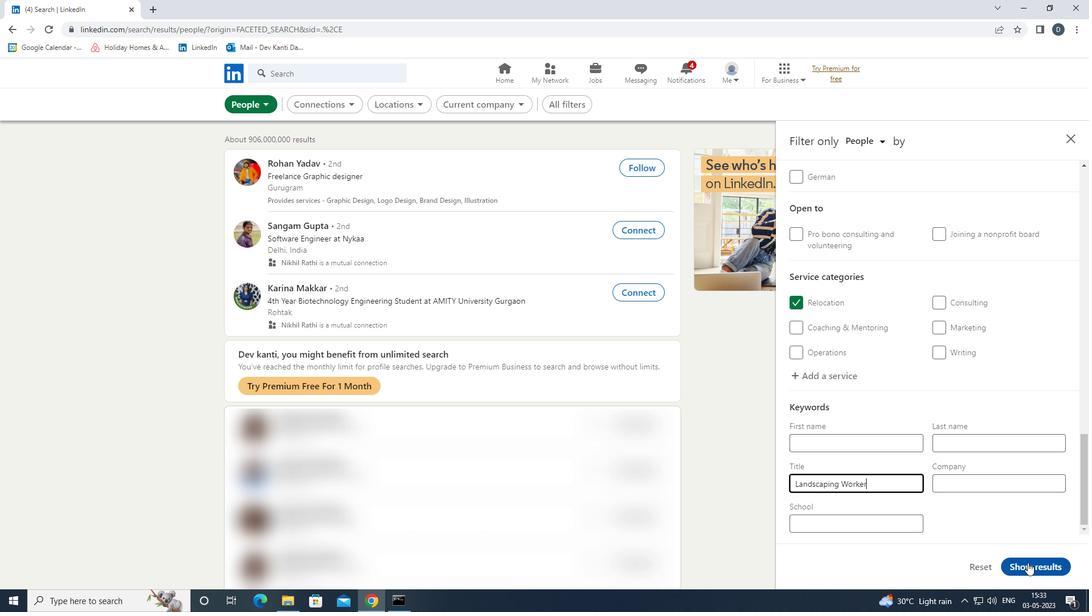 
Action: Mouse moved to (728, 356)
Screenshot: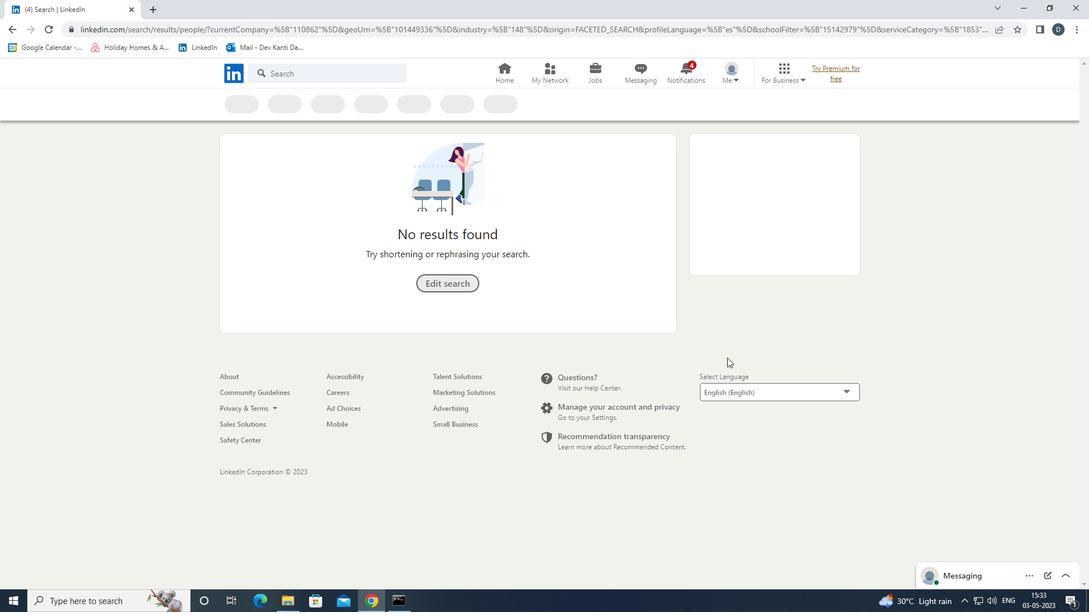 
